 Task: Modify the mail settings in Outlook to open replies and forwards in a new window and encode attachments in UUENCODE format for plain-text messages.
Action: Mouse moved to (55, 33)
Screenshot: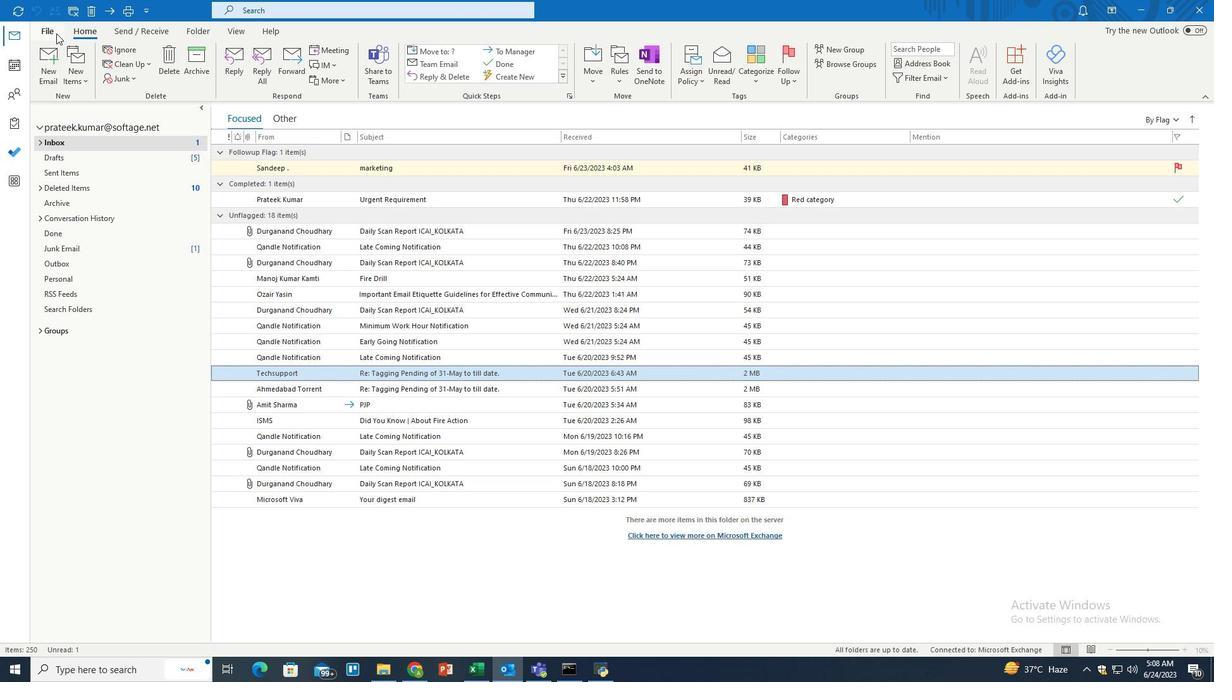 
Action: Mouse pressed left at (55, 33)
Screenshot: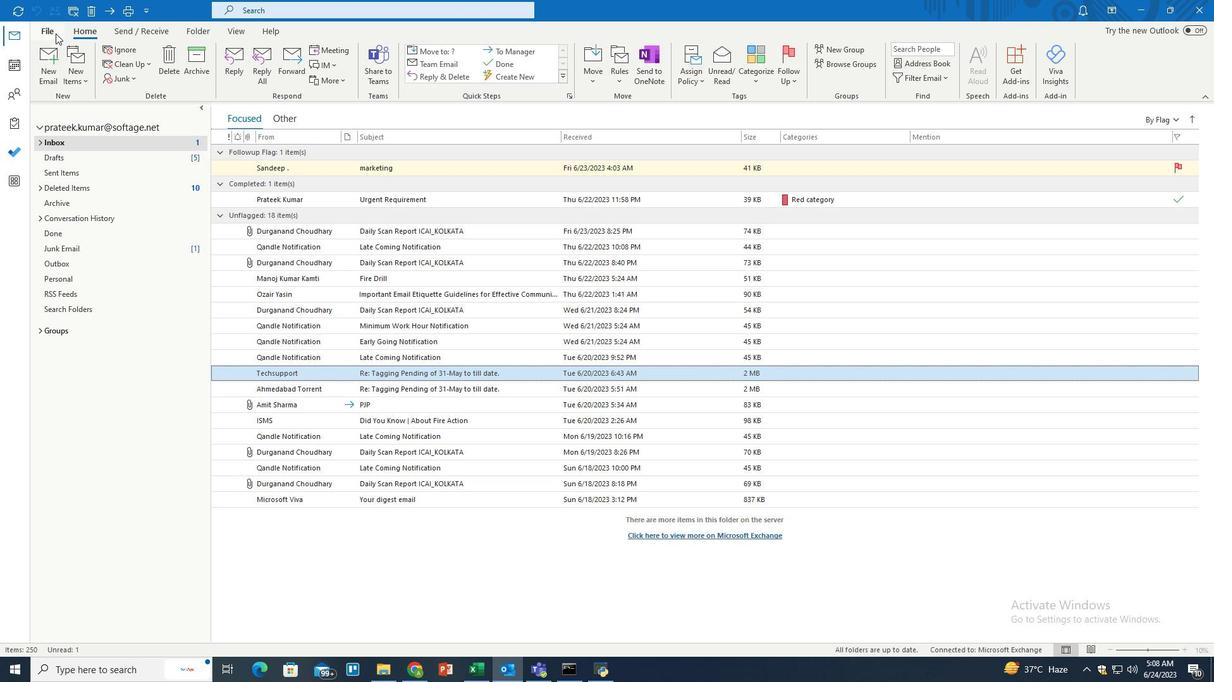 
Action: Mouse moved to (40, 601)
Screenshot: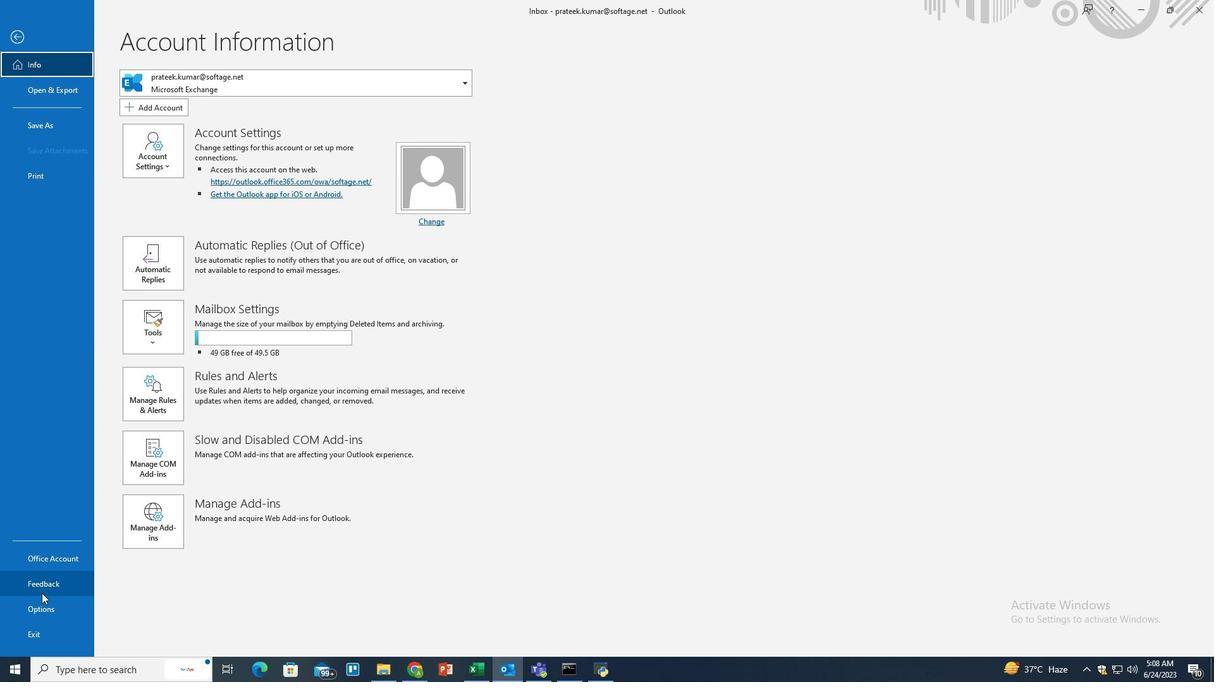 
Action: Mouse pressed left at (40, 601)
Screenshot: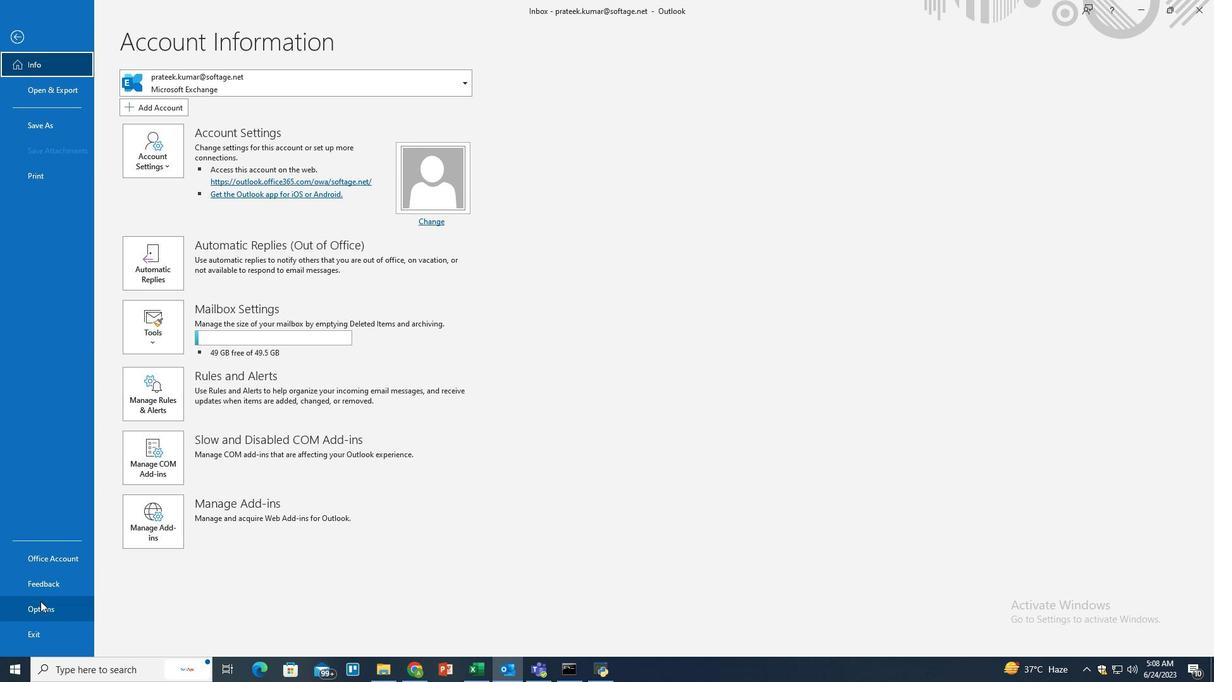 
Action: Mouse moved to (389, 163)
Screenshot: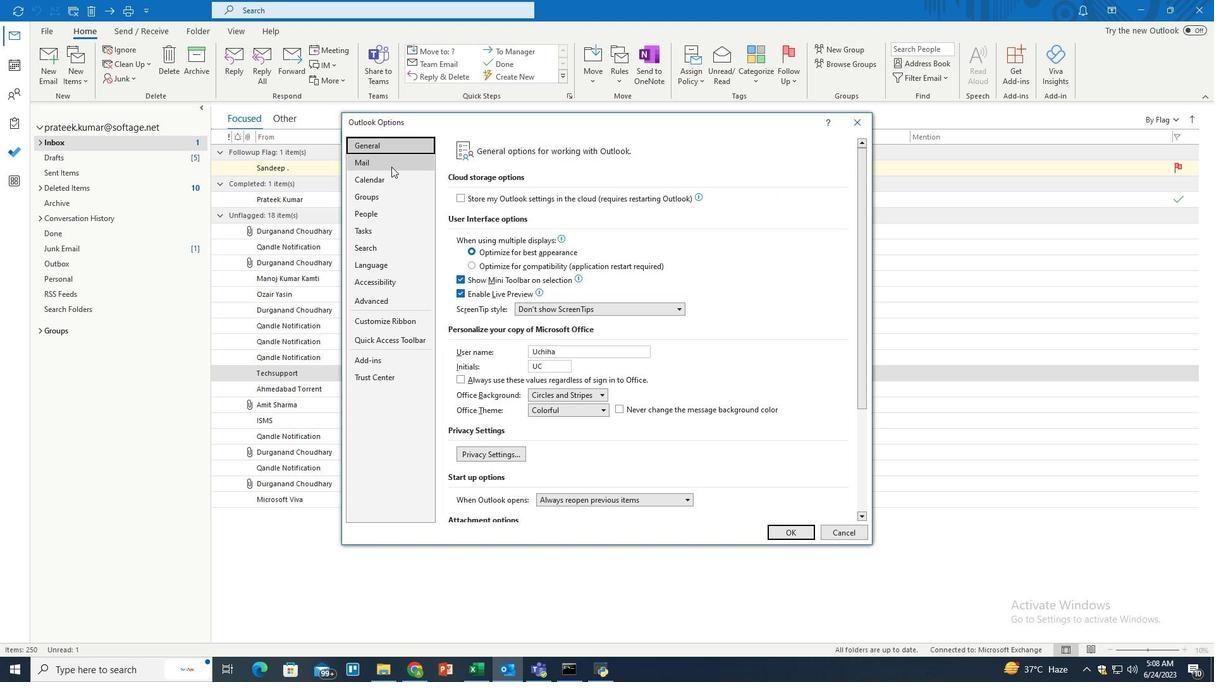 
Action: Mouse pressed left at (389, 163)
Screenshot: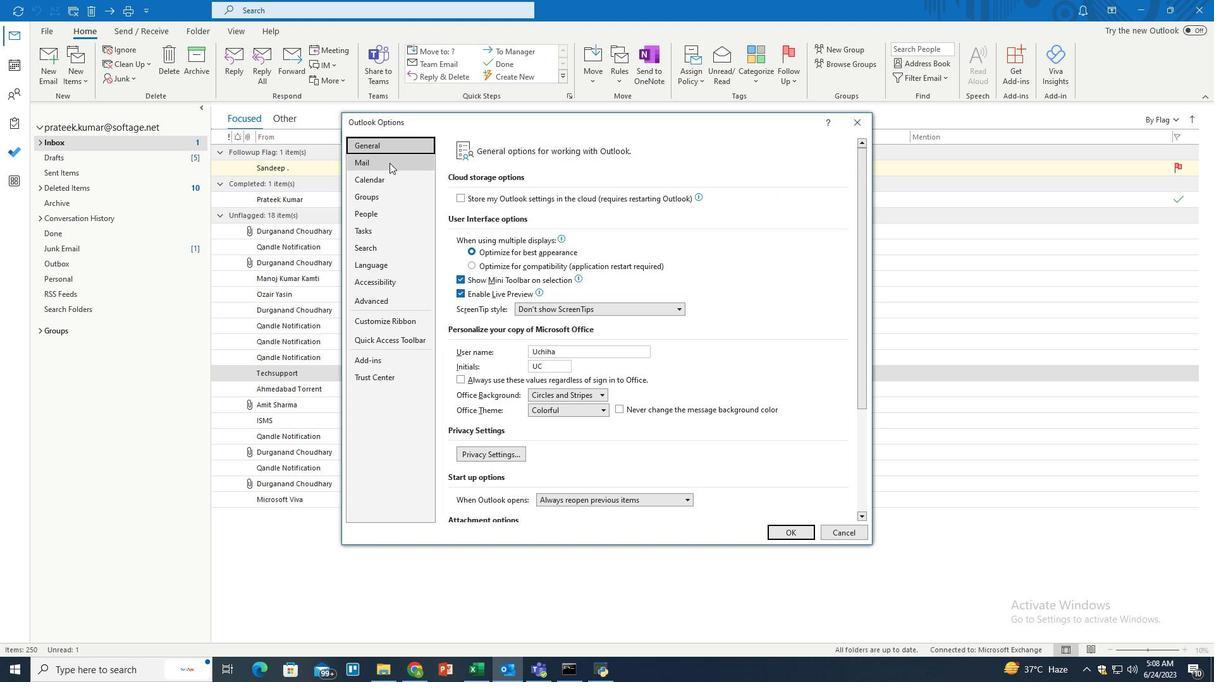 
Action: Mouse moved to (595, 334)
Screenshot: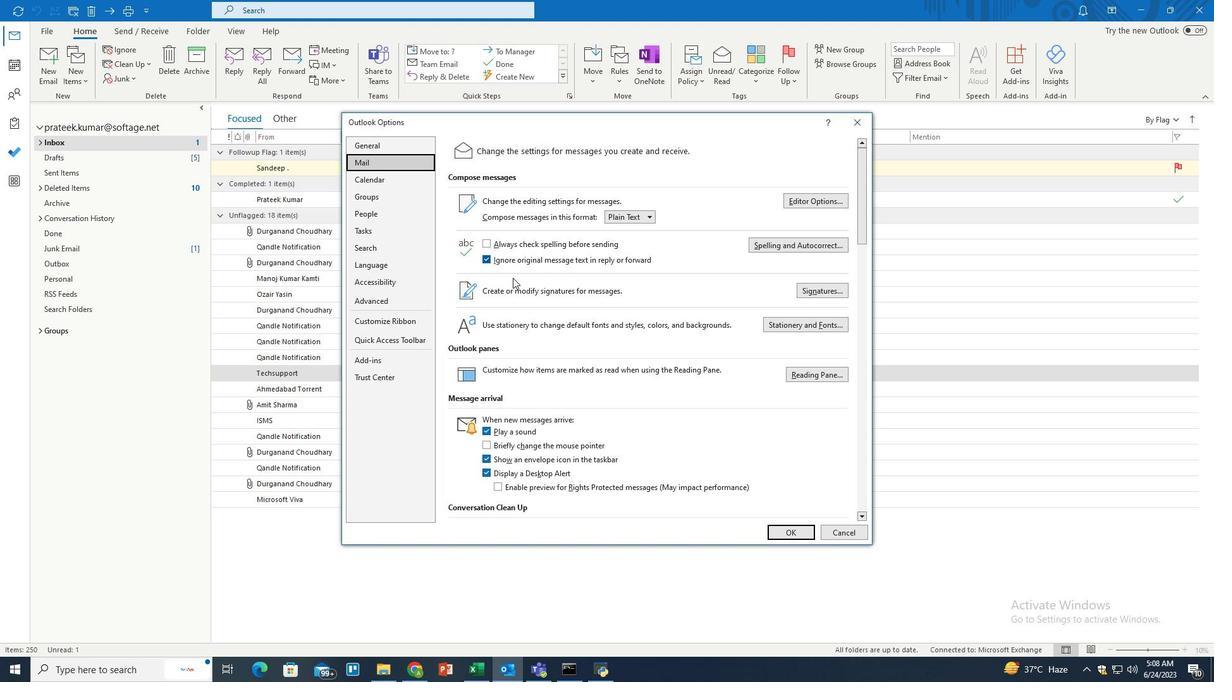 
Action: Mouse scrolled (595, 333) with delta (0, 0)
Screenshot: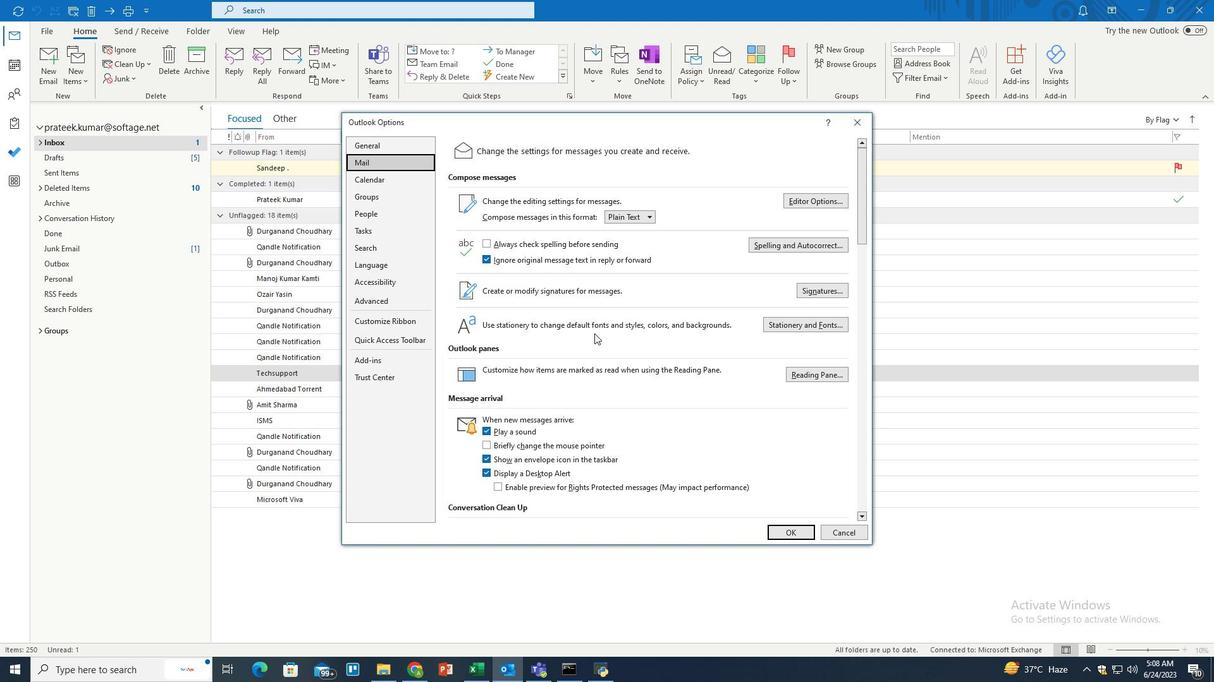
Action: Mouse scrolled (595, 333) with delta (0, 0)
Screenshot: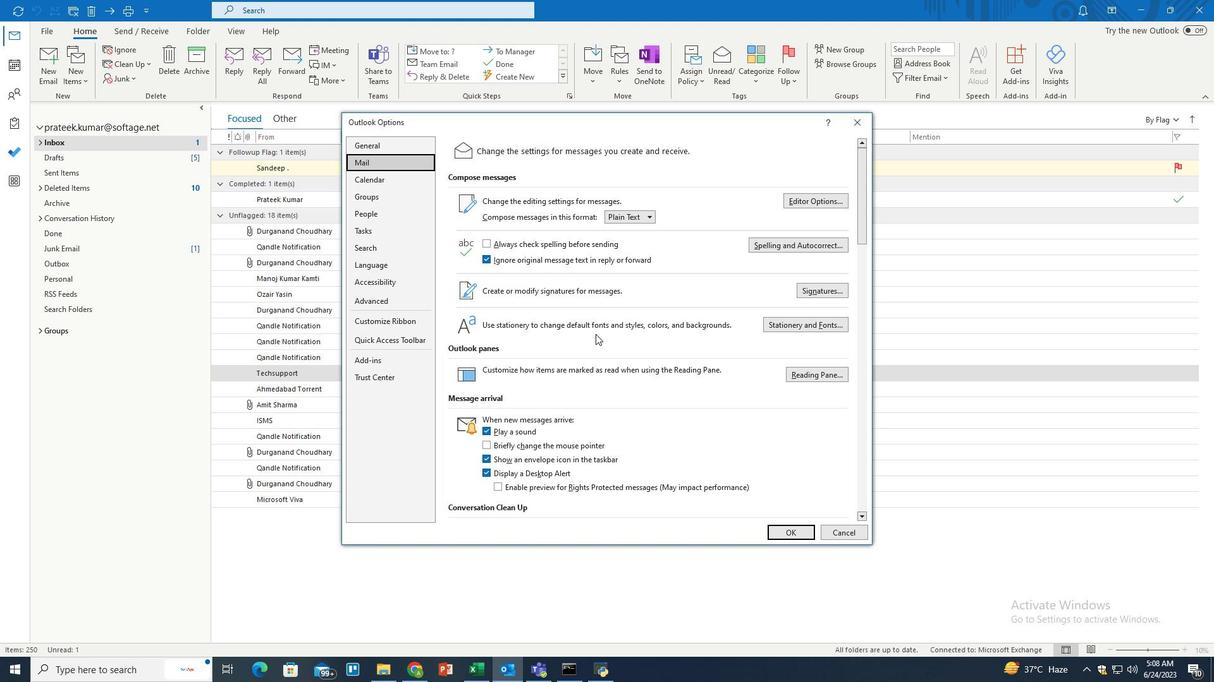 
Action: Mouse scrolled (595, 333) with delta (0, 0)
Screenshot: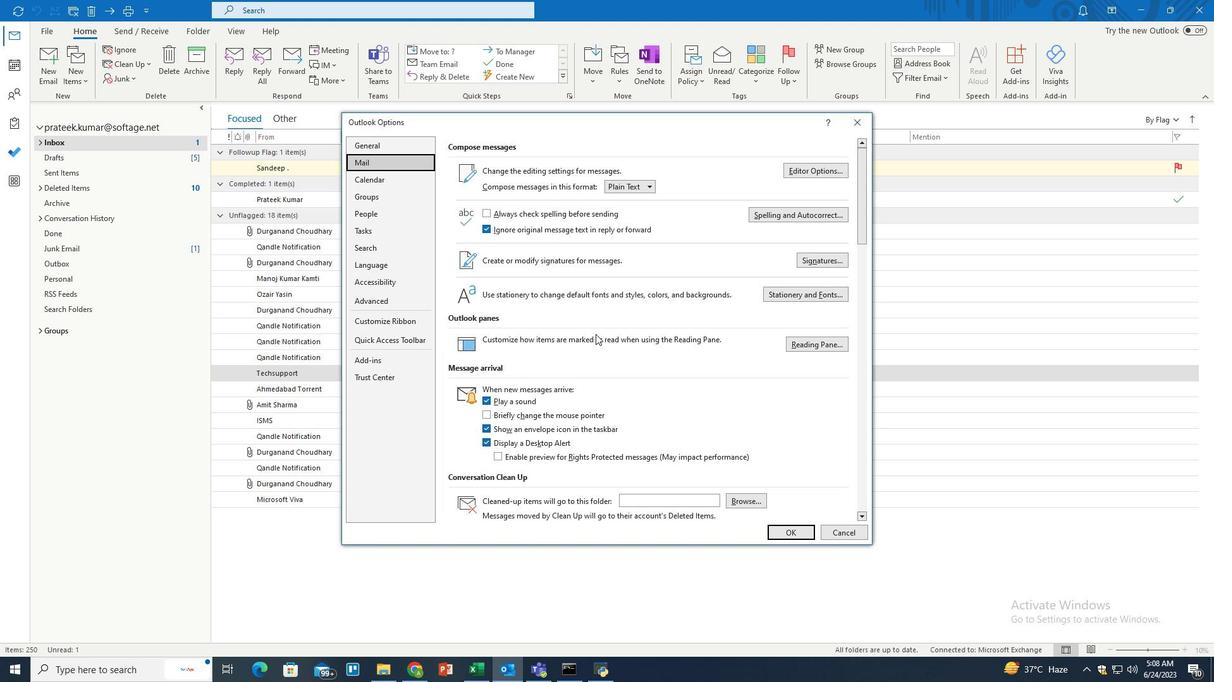 
Action: Mouse scrolled (595, 333) with delta (0, 0)
Screenshot: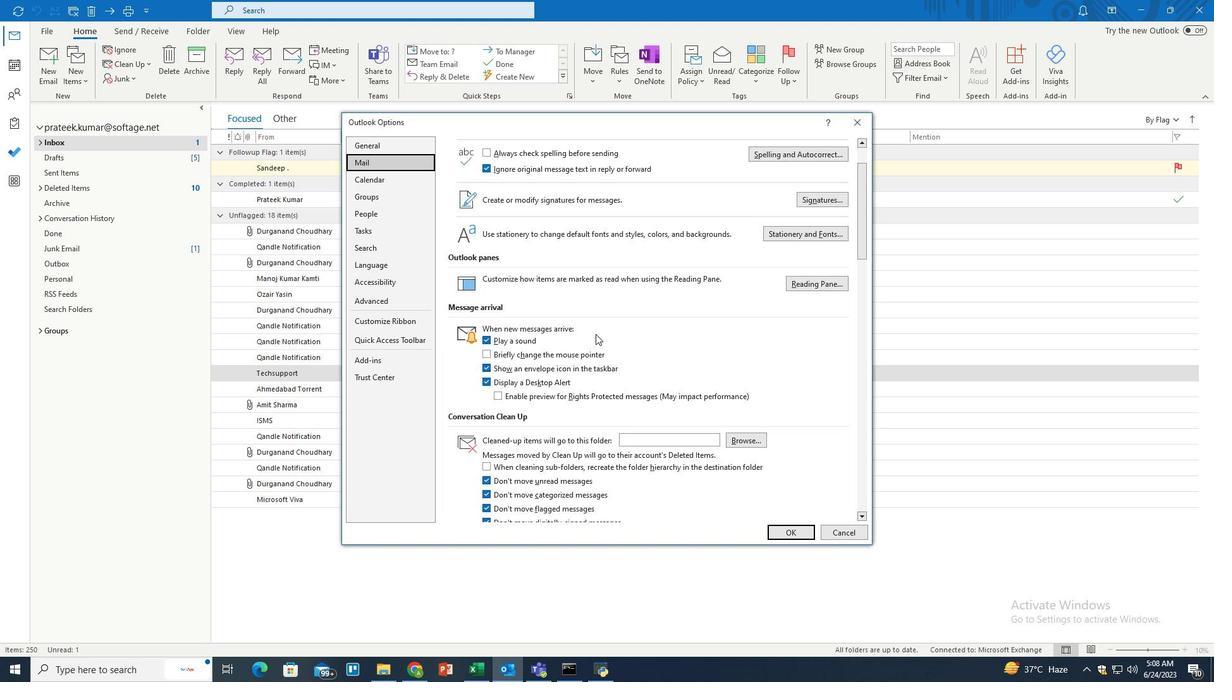 
Action: Mouse scrolled (595, 333) with delta (0, 0)
Screenshot: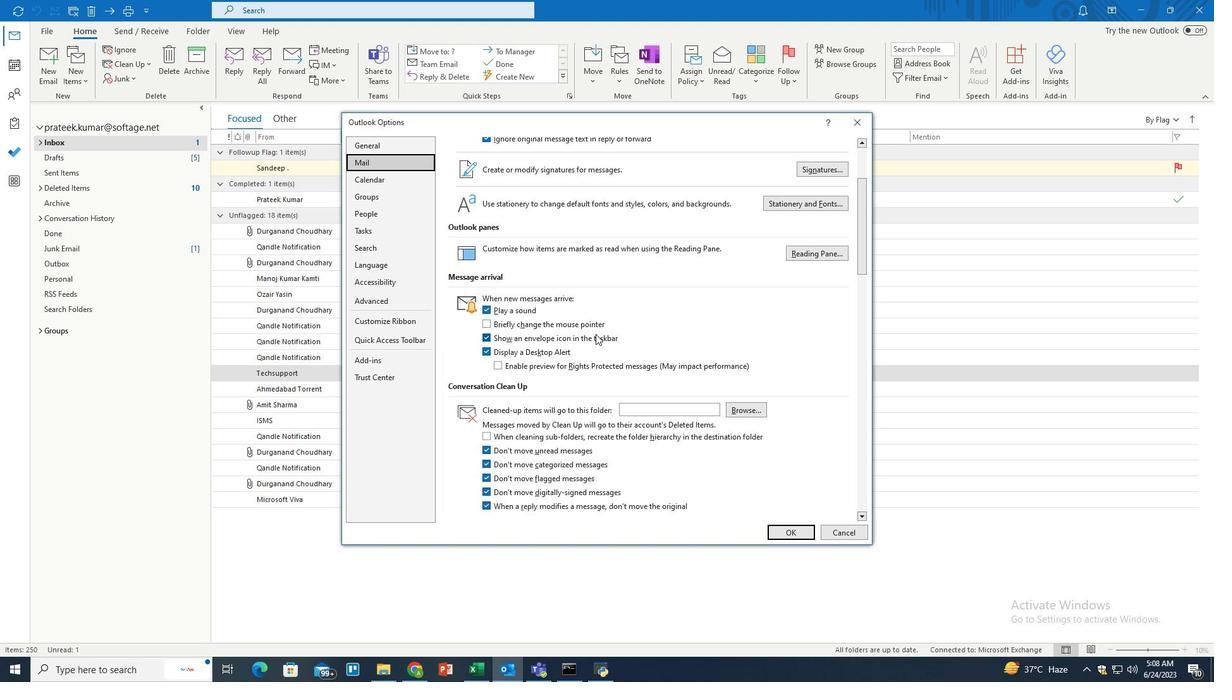
Action: Mouse scrolled (595, 333) with delta (0, 0)
Screenshot: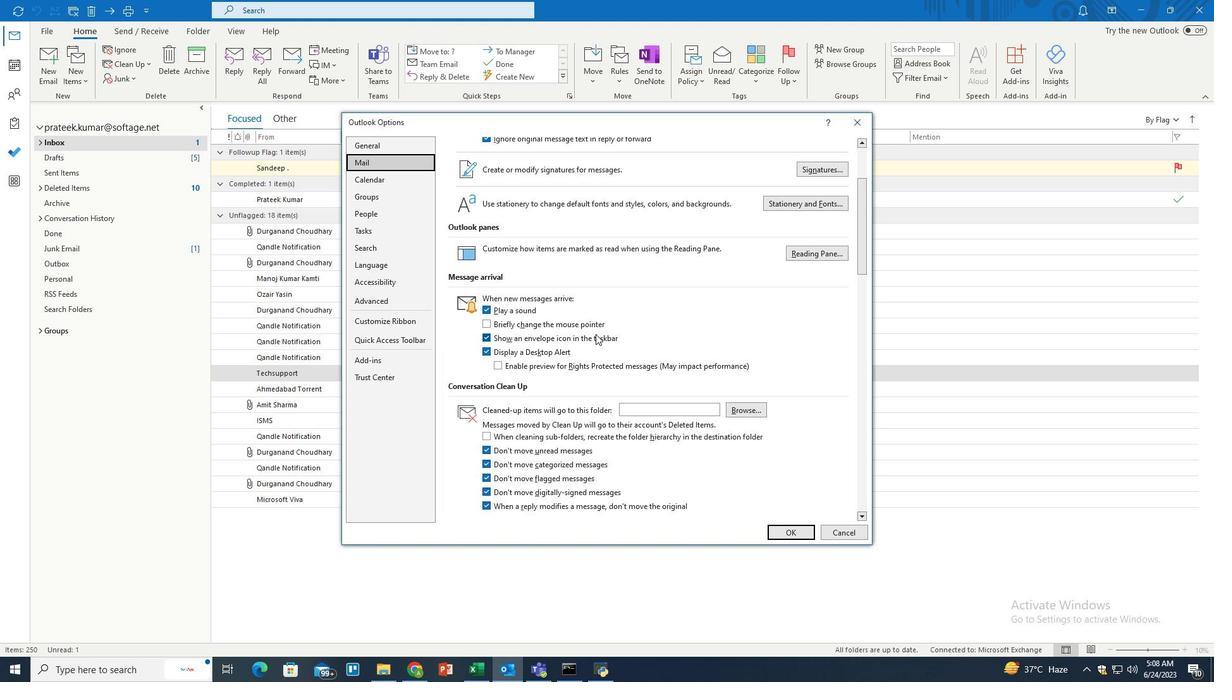 
Action: Mouse scrolled (595, 333) with delta (0, 0)
Screenshot: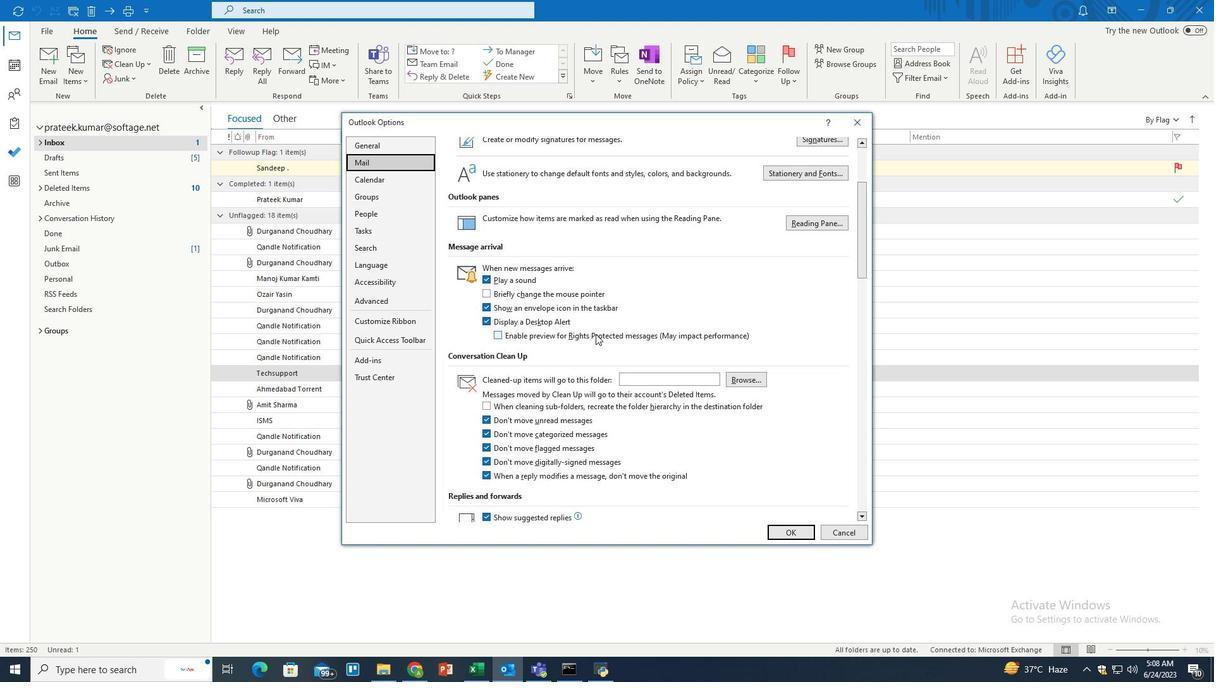 
Action: Mouse scrolled (595, 333) with delta (0, 0)
Screenshot: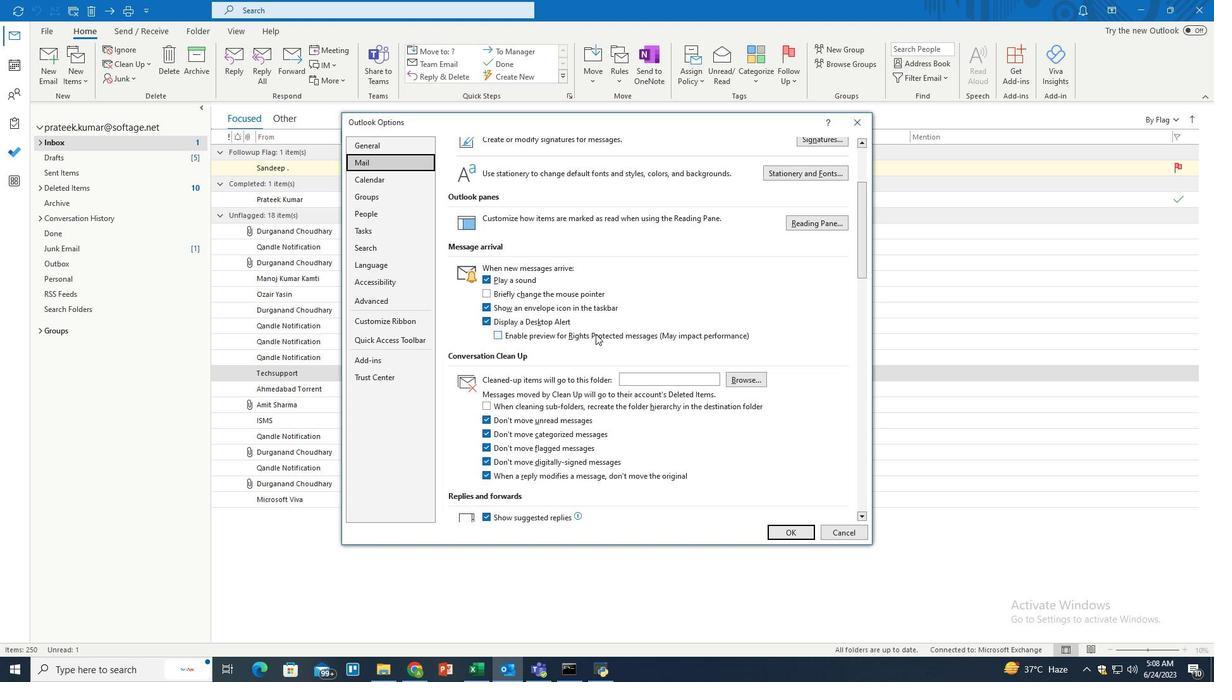 
Action: Mouse scrolled (595, 333) with delta (0, 0)
Screenshot: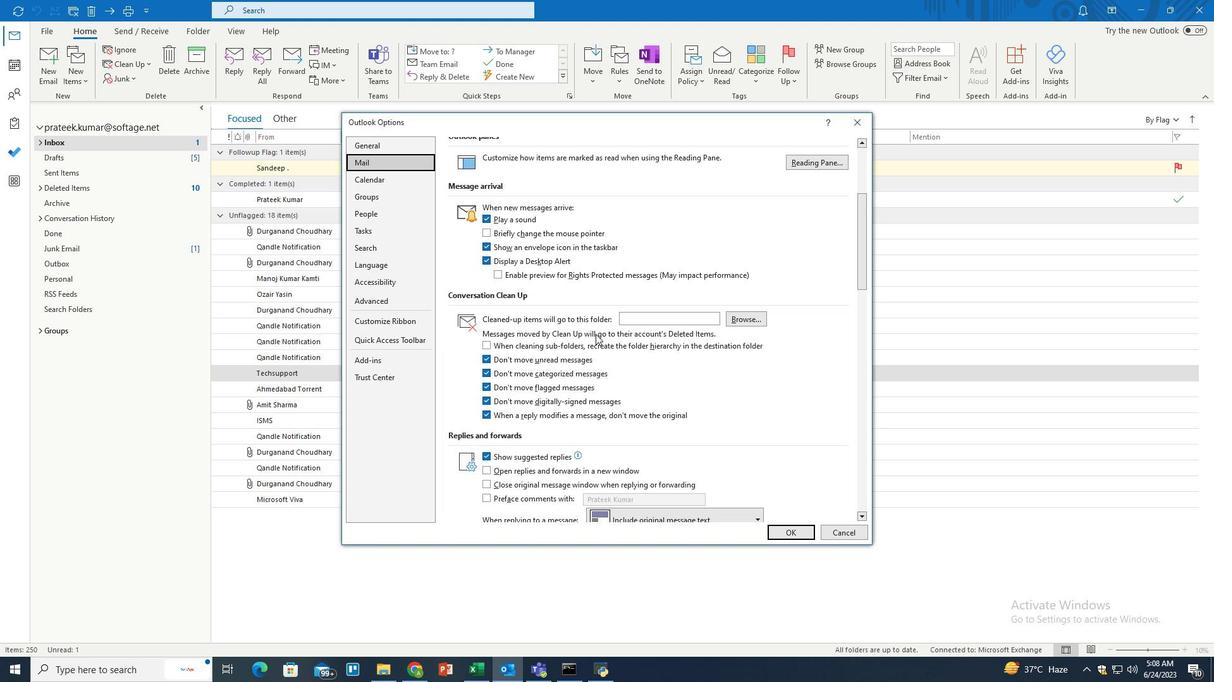 
Action: Mouse moved to (591, 342)
Screenshot: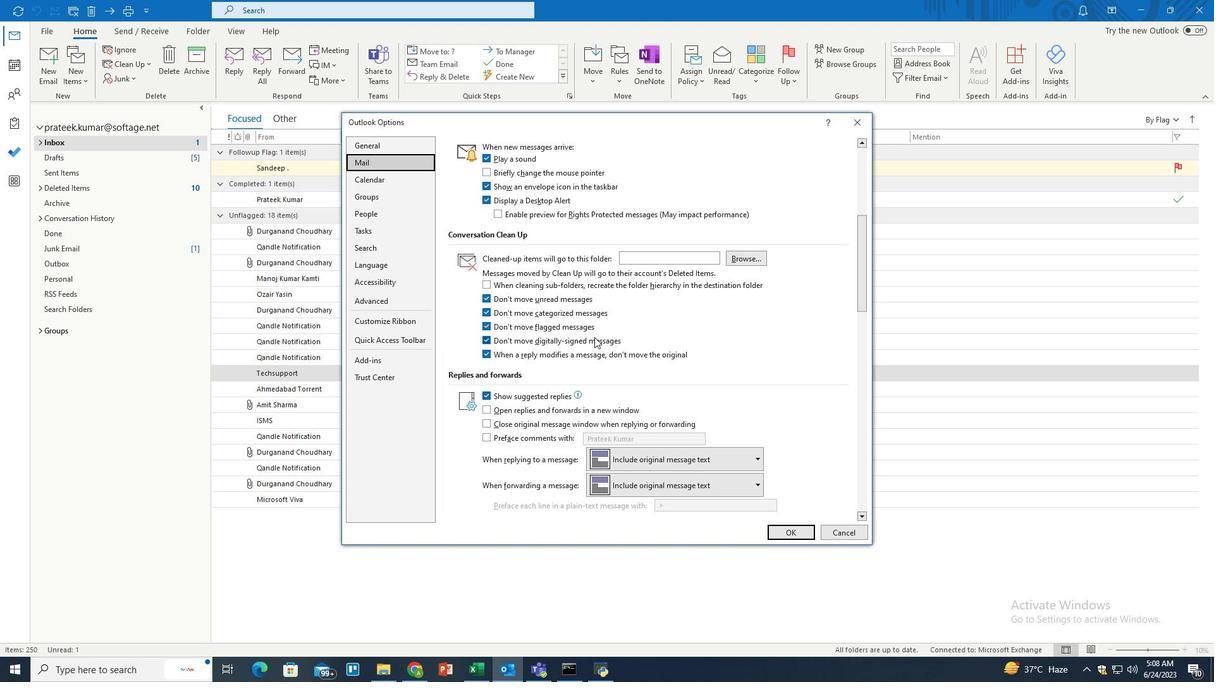 
Action: Mouse scrolled (591, 341) with delta (0, 0)
Screenshot: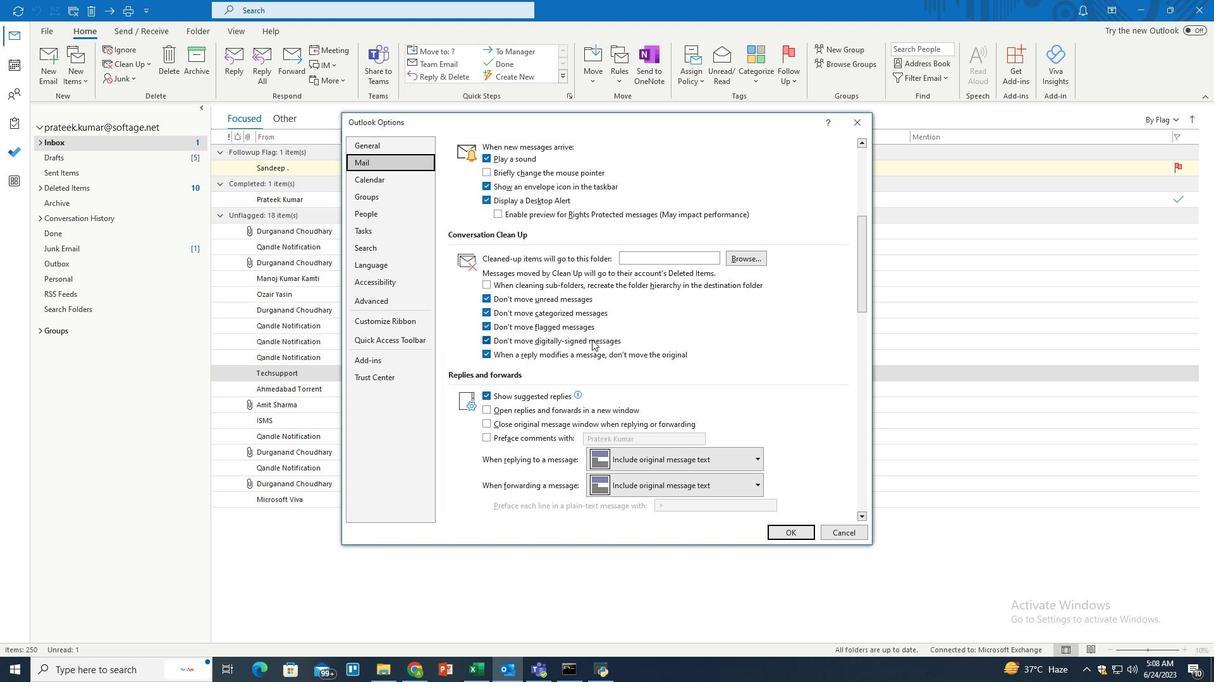 
Action: Mouse scrolled (591, 341) with delta (0, 0)
Screenshot: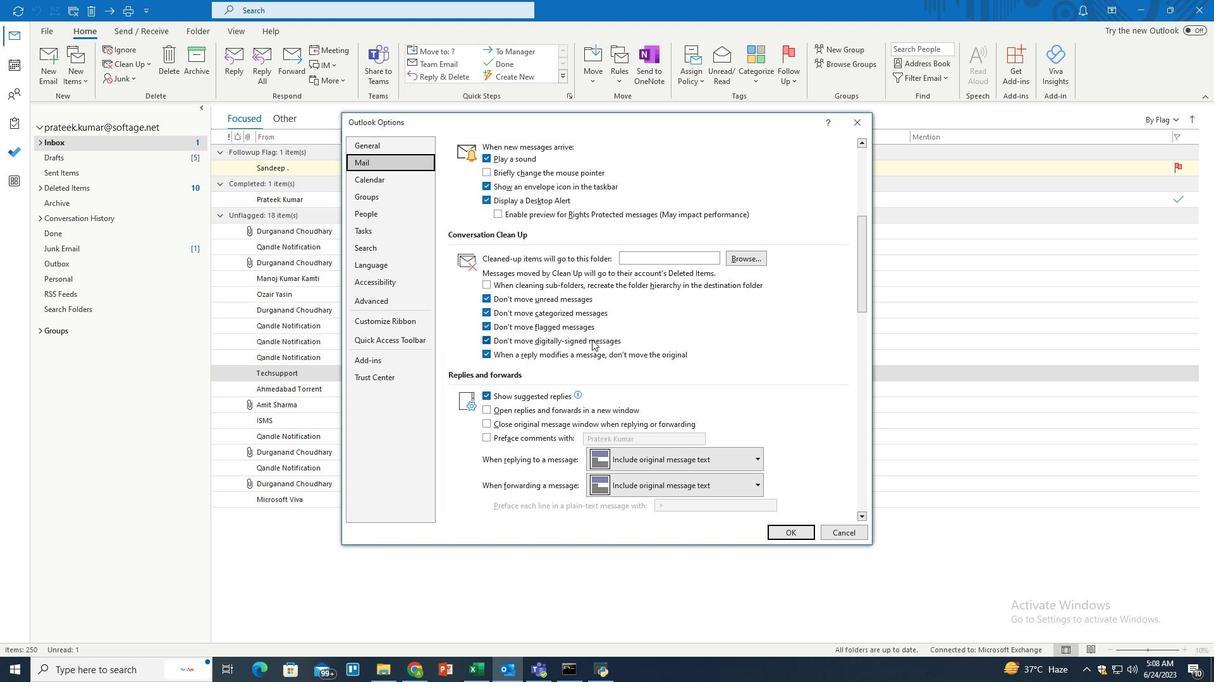 
Action: Mouse scrolled (591, 341) with delta (0, 0)
Screenshot: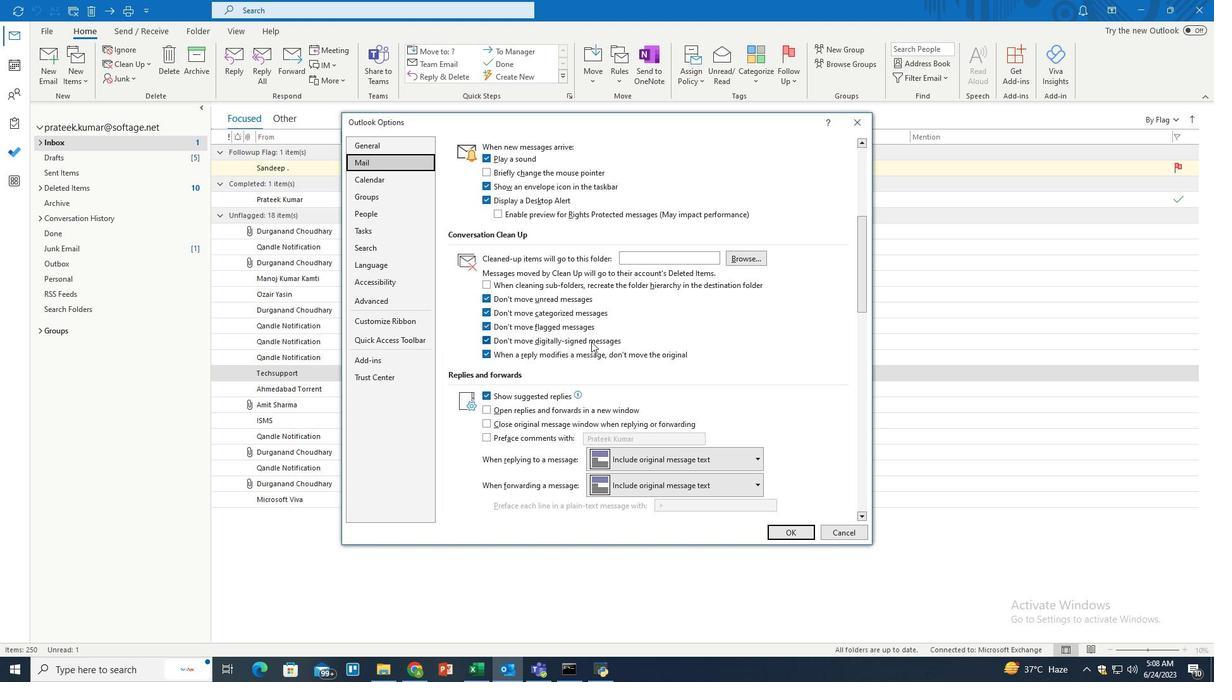 
Action: Mouse scrolled (591, 341) with delta (0, 0)
Screenshot: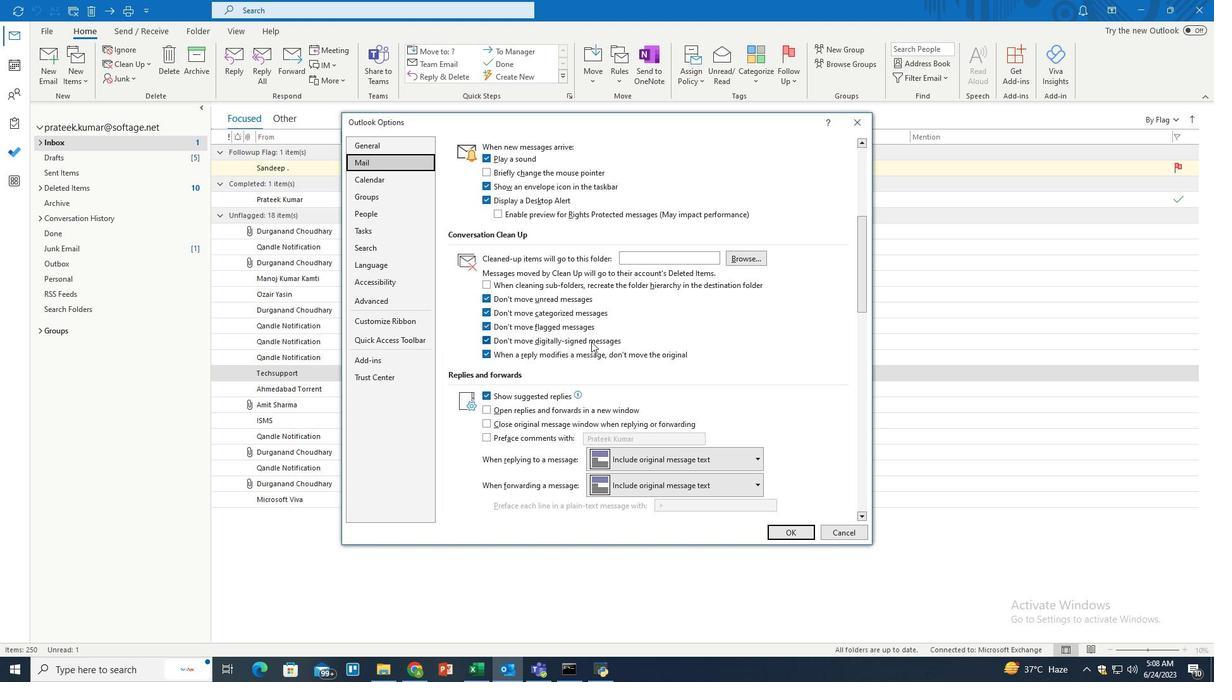 
Action: Mouse scrolled (591, 341) with delta (0, 0)
Screenshot: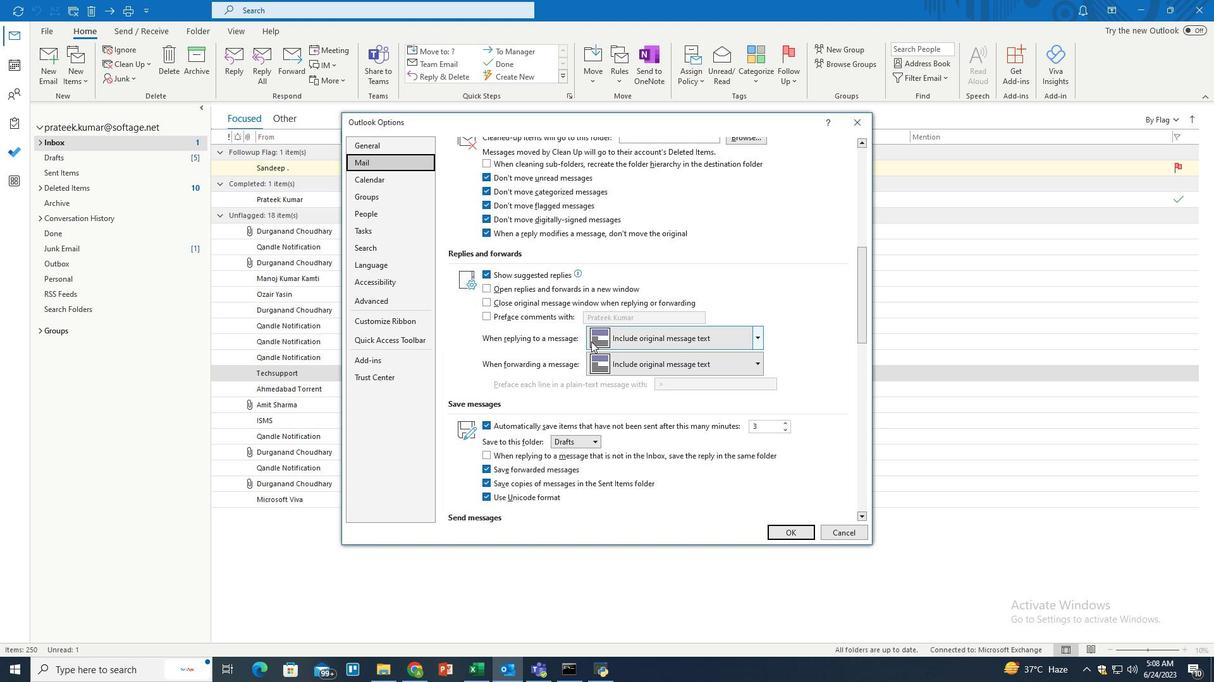
Action: Mouse scrolled (591, 341) with delta (0, 0)
Screenshot: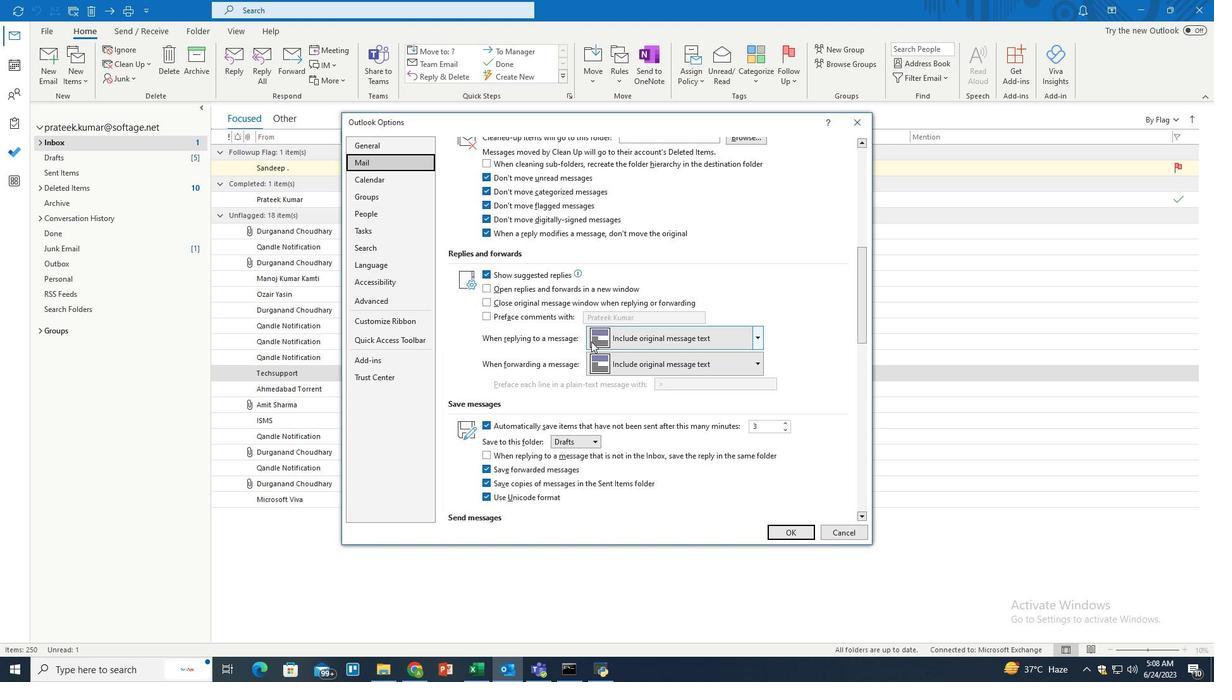 
Action: Mouse scrolled (591, 341) with delta (0, 0)
Screenshot: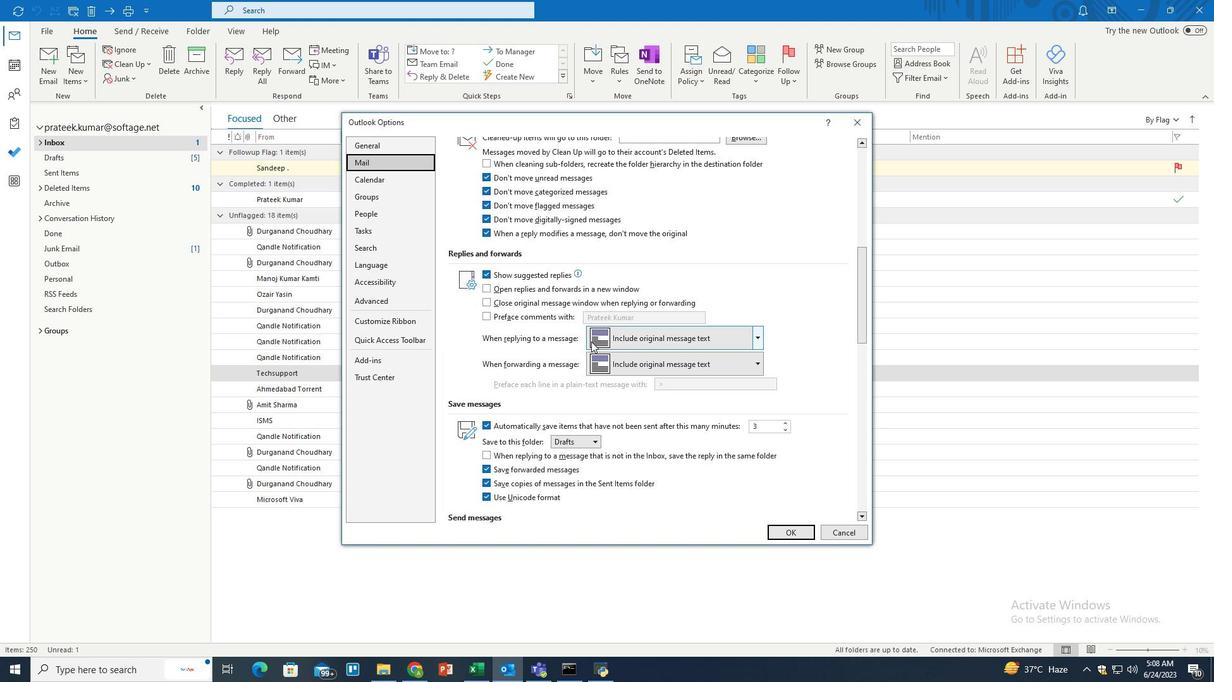 
Action: Mouse scrolled (591, 341) with delta (0, 0)
Screenshot: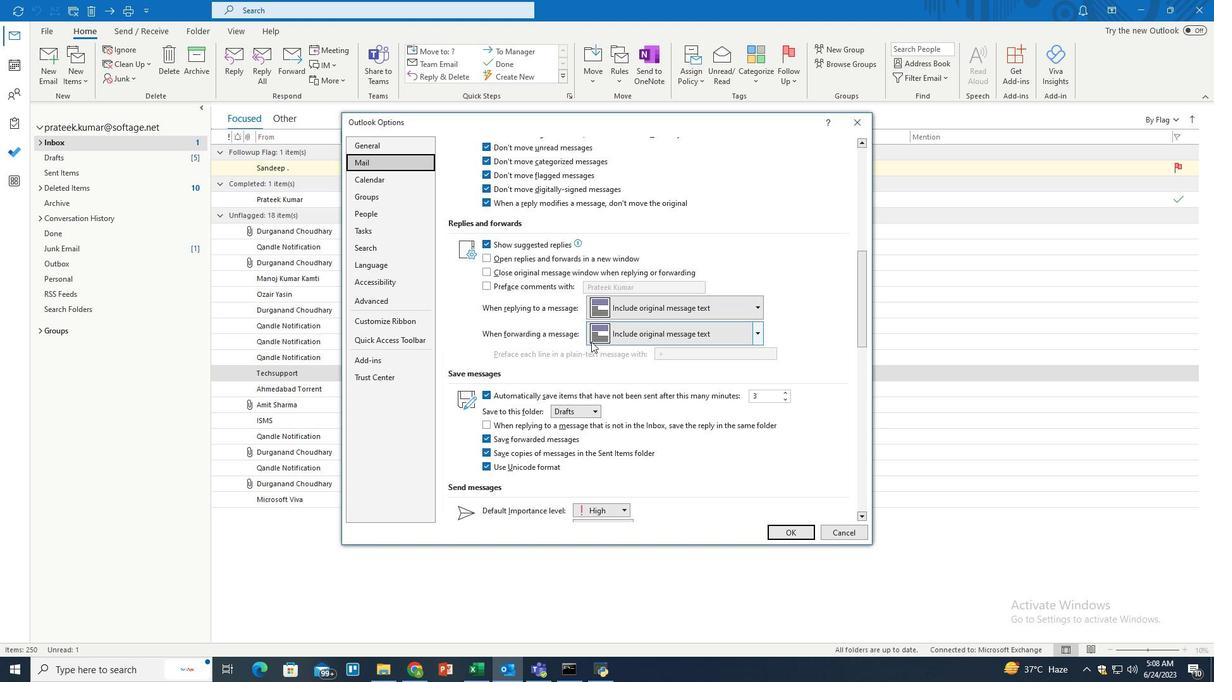 
Action: Mouse scrolled (591, 341) with delta (0, 0)
Screenshot: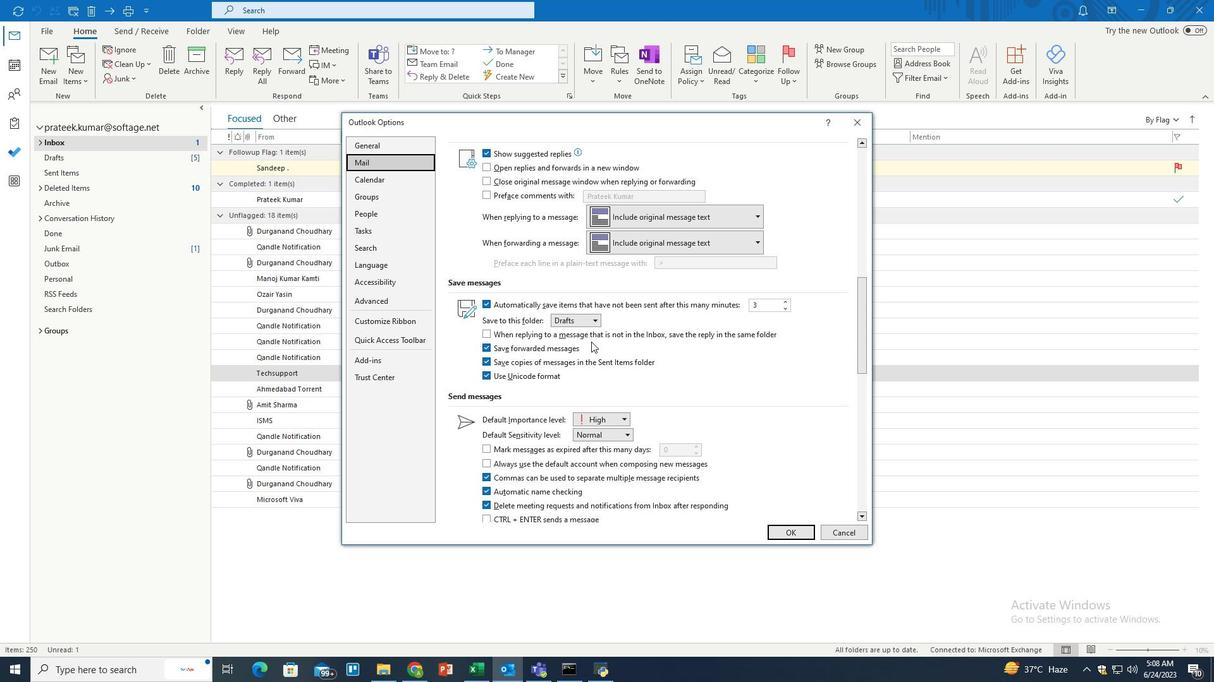 
Action: Mouse scrolled (591, 341) with delta (0, 0)
Screenshot: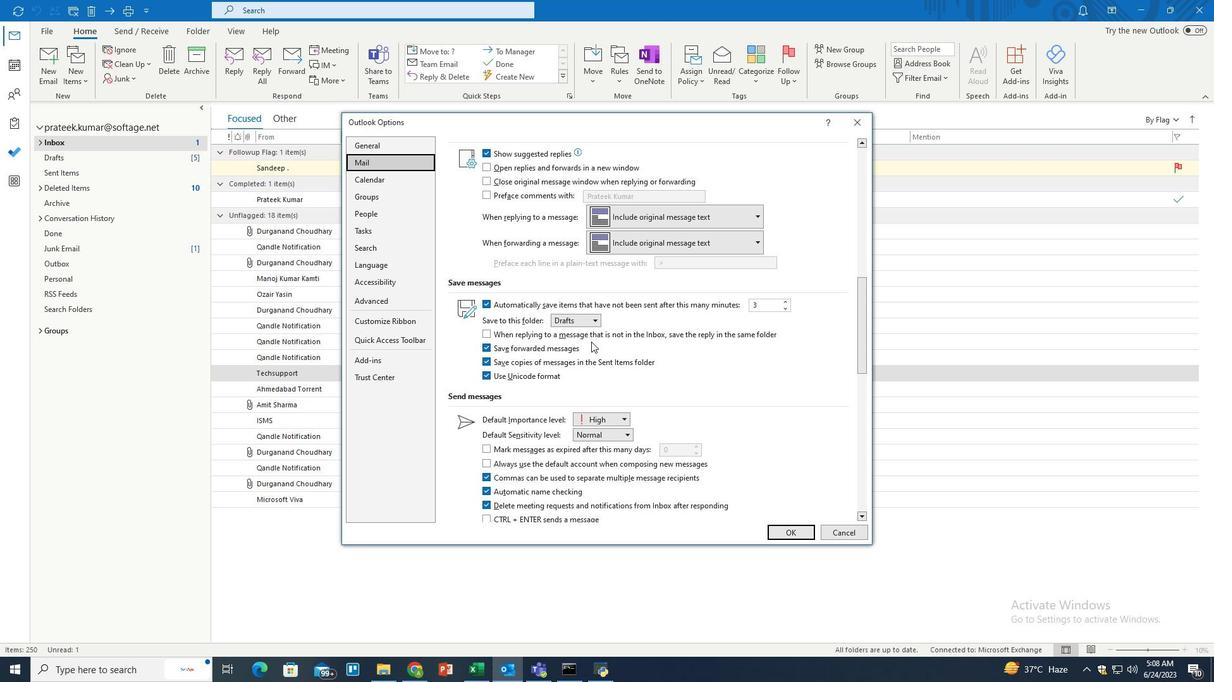 
Action: Mouse scrolled (591, 341) with delta (0, 0)
Screenshot: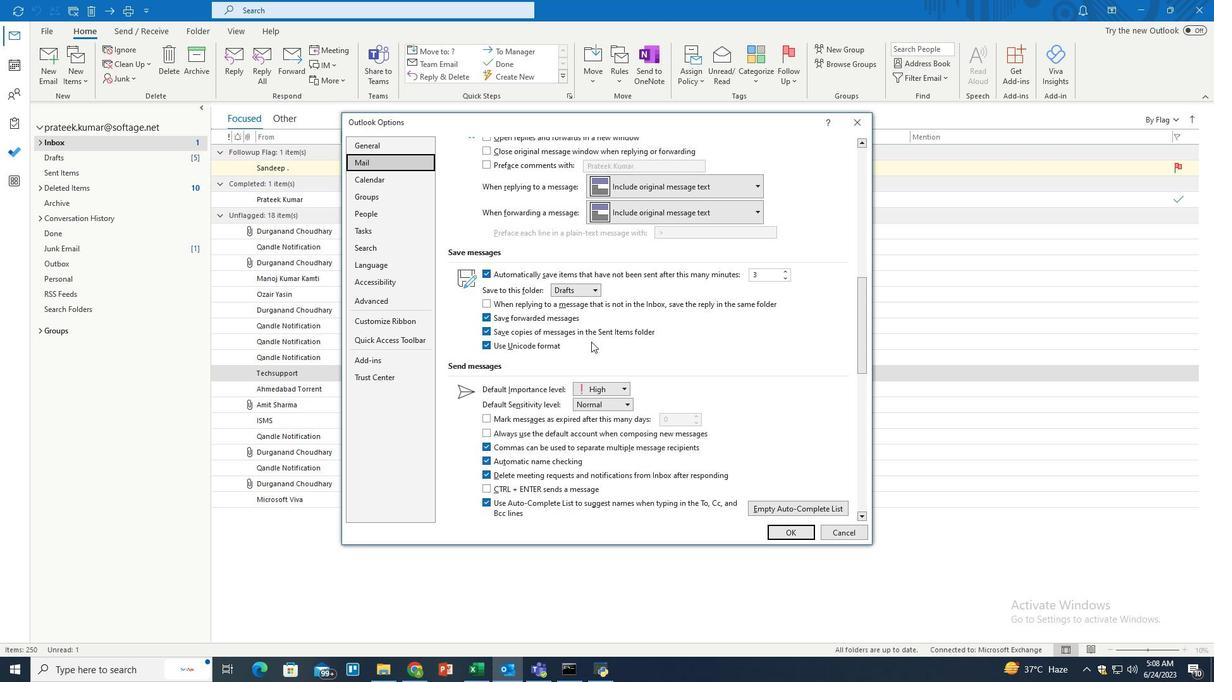 
Action: Mouse scrolled (591, 341) with delta (0, 0)
Screenshot: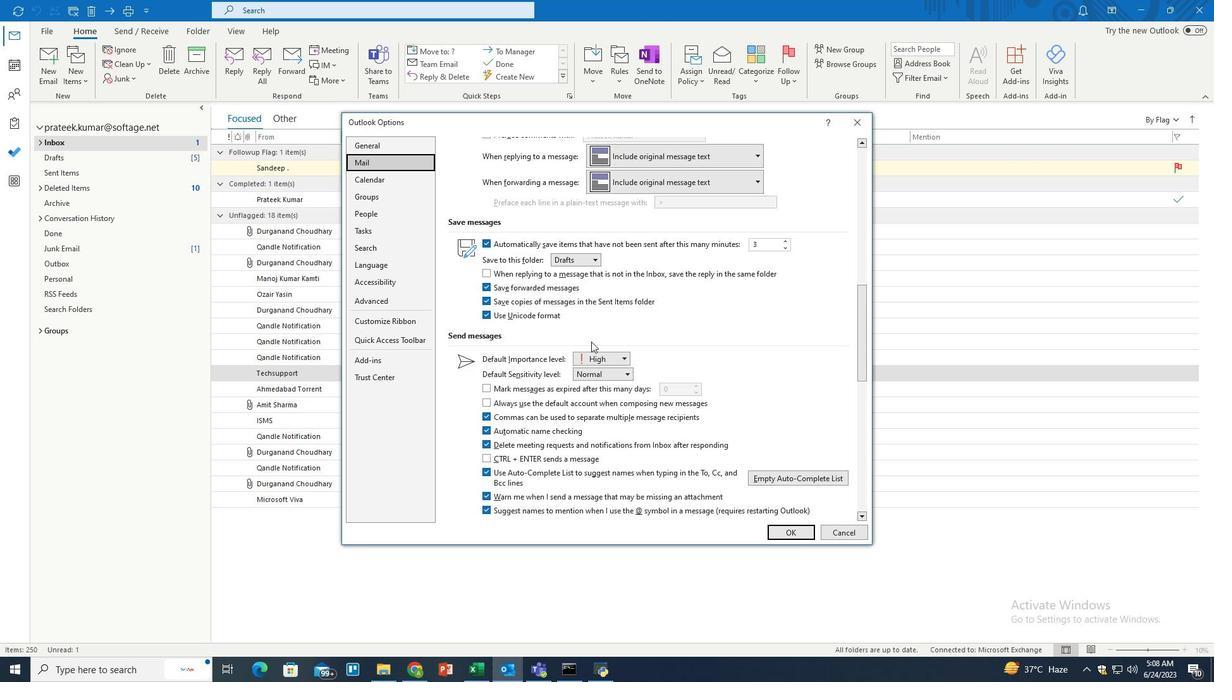 
Action: Mouse scrolled (591, 341) with delta (0, 0)
Screenshot: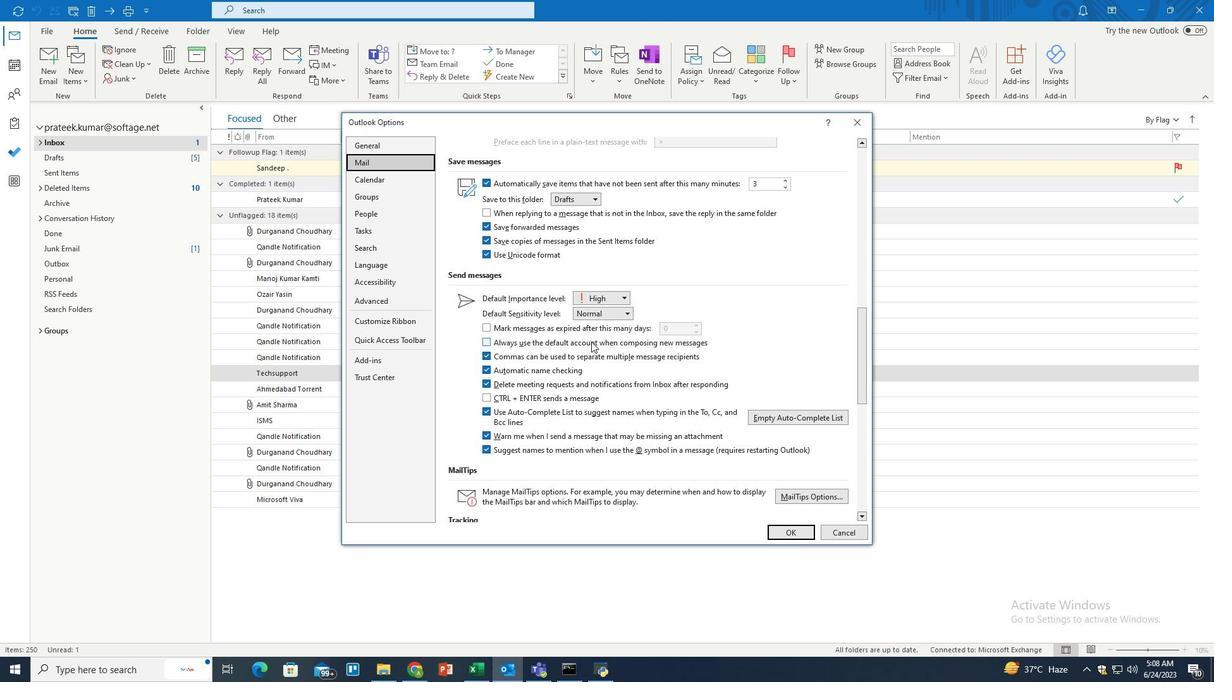 
Action: Mouse scrolled (591, 341) with delta (0, 0)
Screenshot: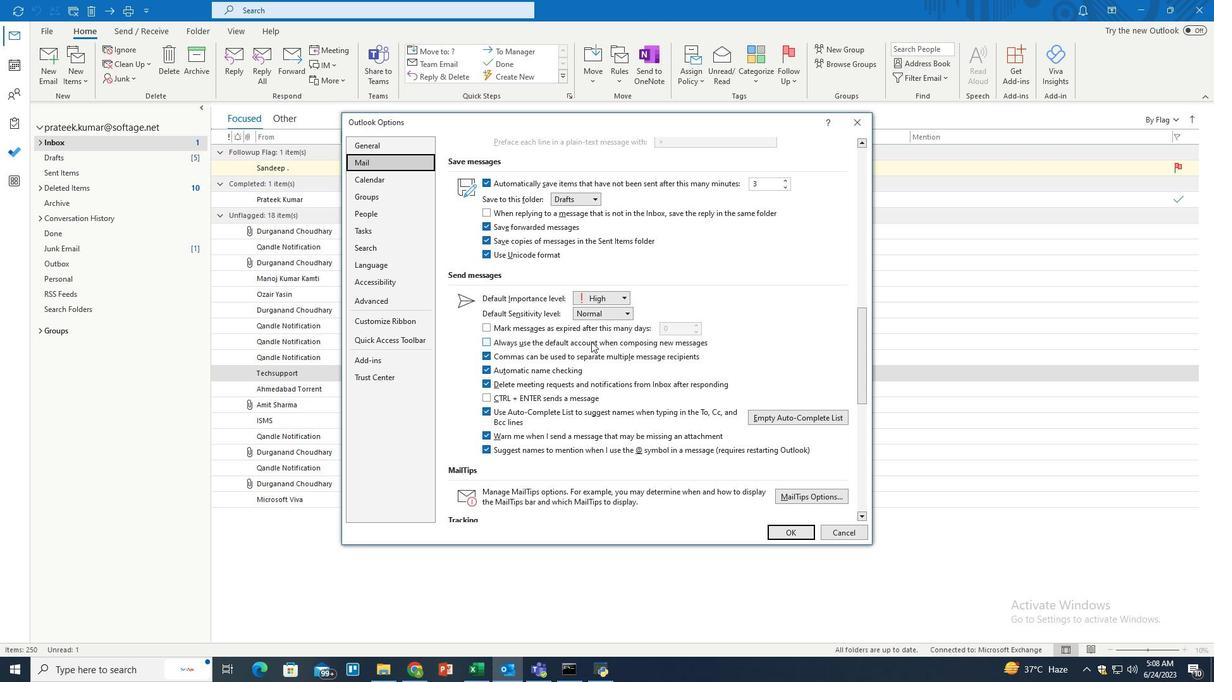 
Action: Mouse scrolled (591, 341) with delta (0, 0)
Screenshot: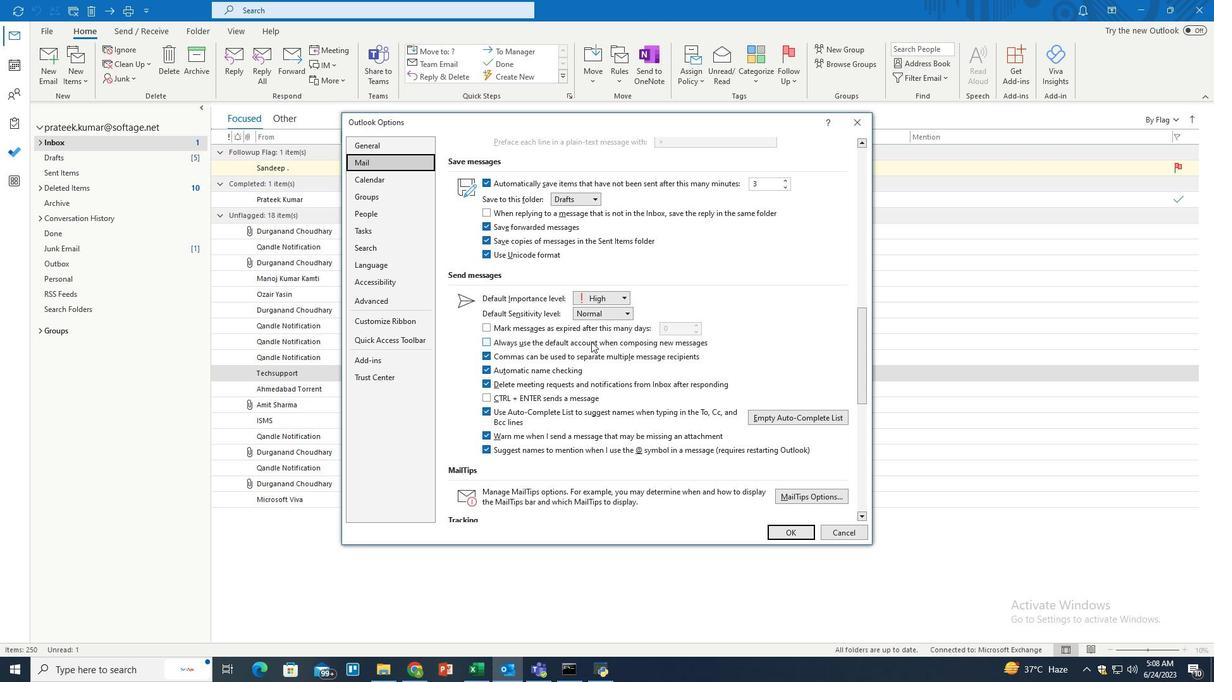 
Action: Mouse scrolled (591, 341) with delta (0, 0)
Screenshot: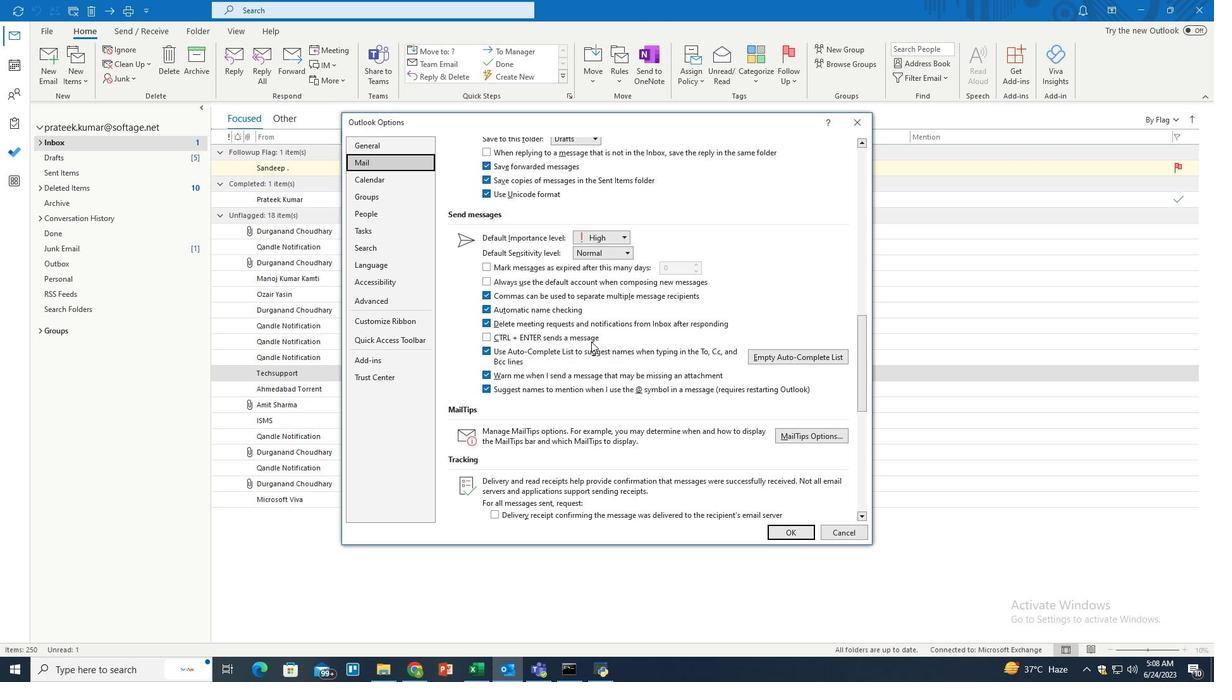 
Action: Mouse scrolled (591, 341) with delta (0, 0)
Screenshot: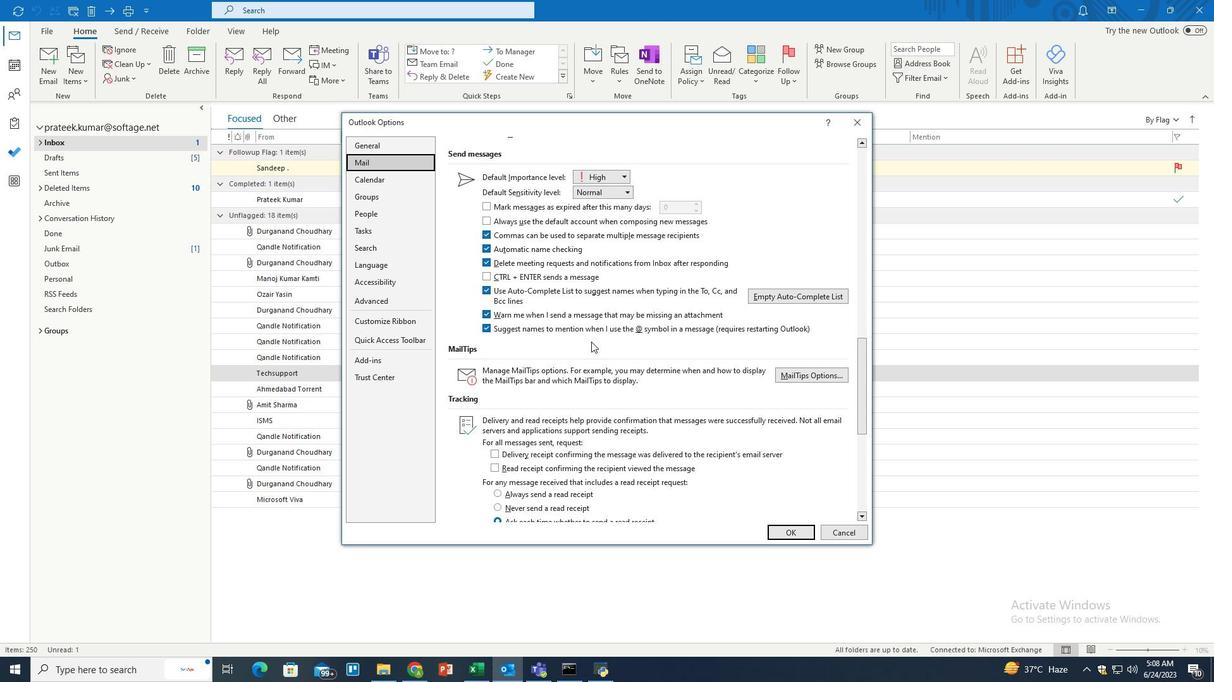 
Action: Mouse scrolled (591, 341) with delta (0, 0)
Screenshot: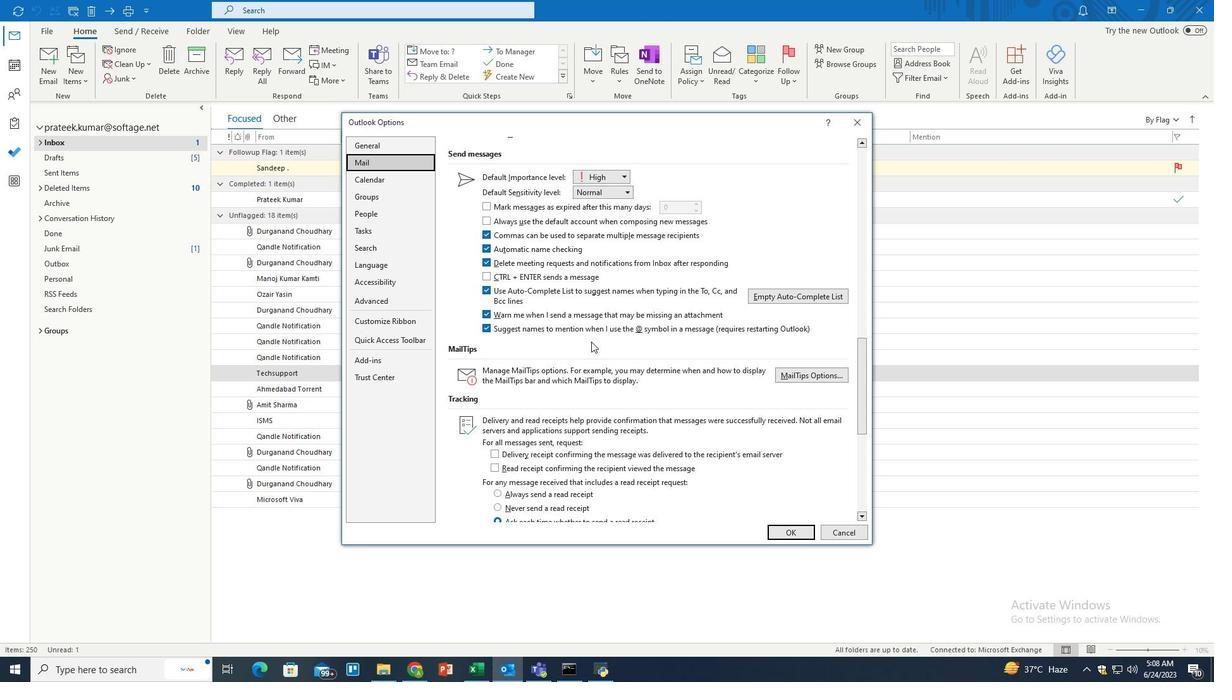 
Action: Mouse scrolled (591, 341) with delta (0, 0)
Screenshot: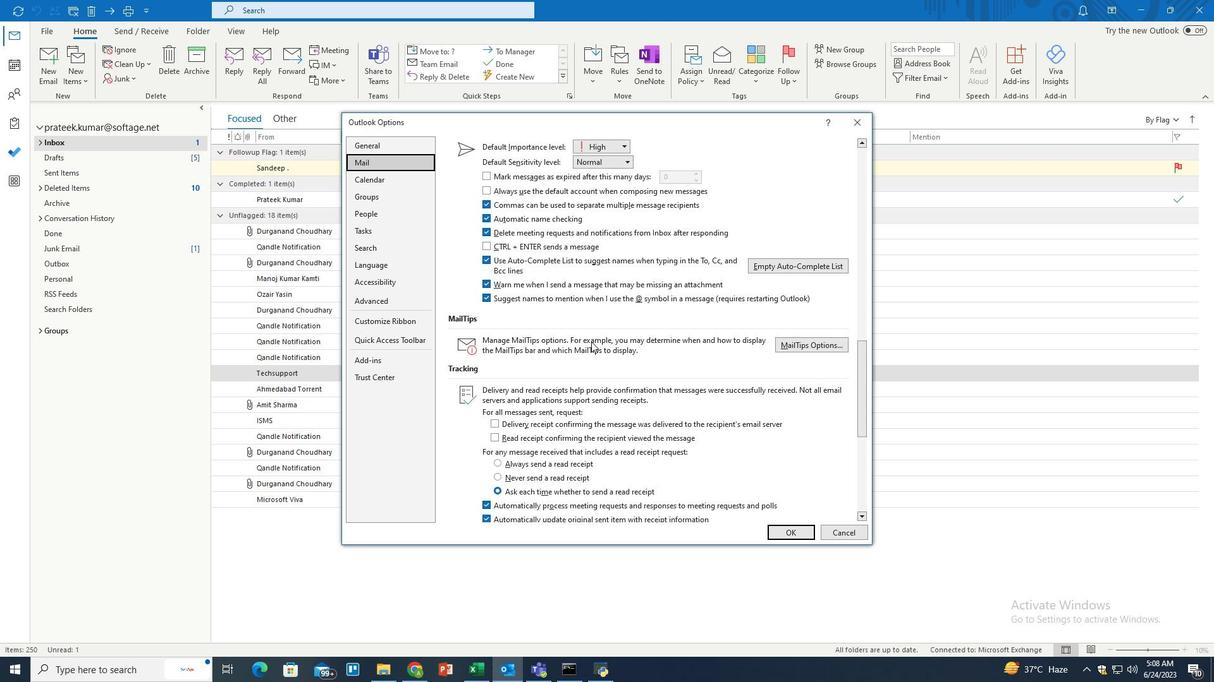 
Action: Mouse scrolled (591, 341) with delta (0, 0)
Screenshot: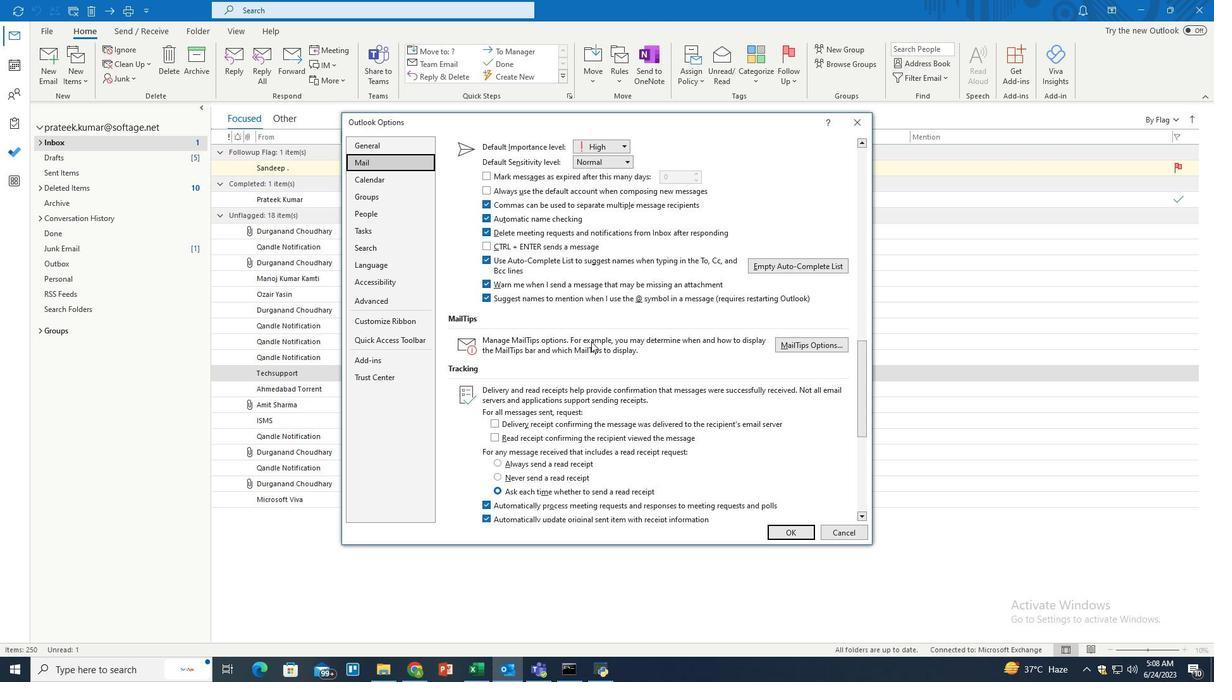 
Action: Mouse scrolled (591, 341) with delta (0, 0)
Screenshot: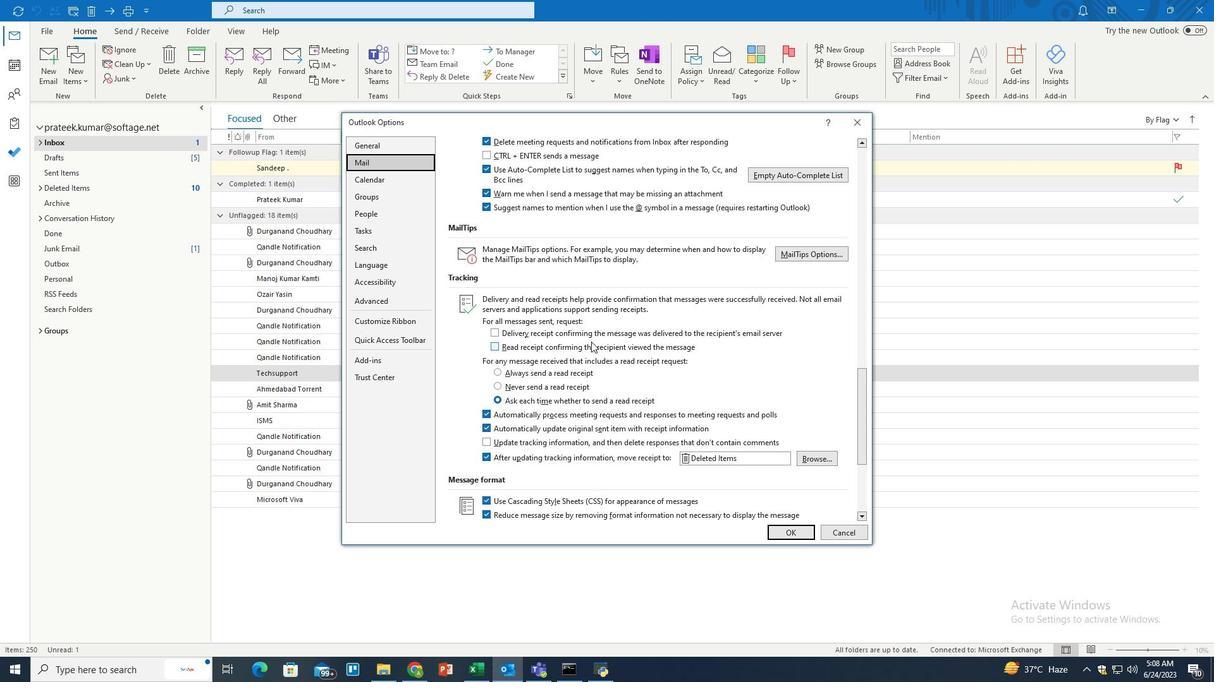 
Action: Mouse scrolled (591, 341) with delta (0, 0)
Screenshot: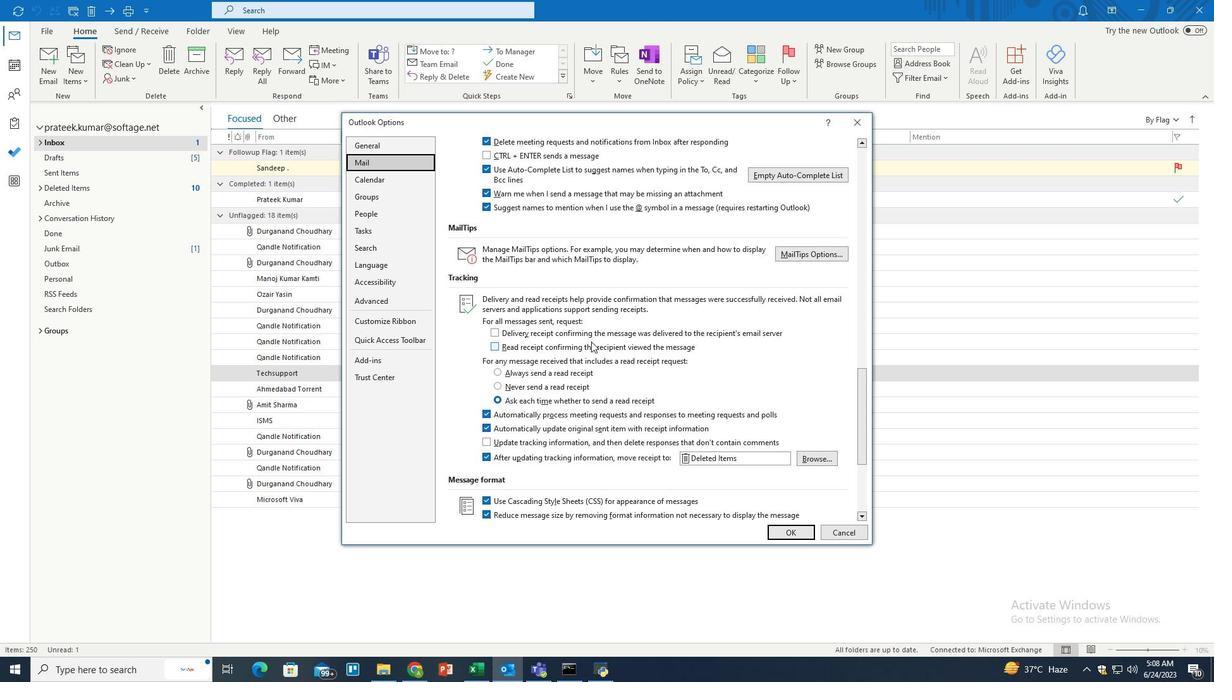 
Action: Mouse scrolled (591, 341) with delta (0, 0)
Screenshot: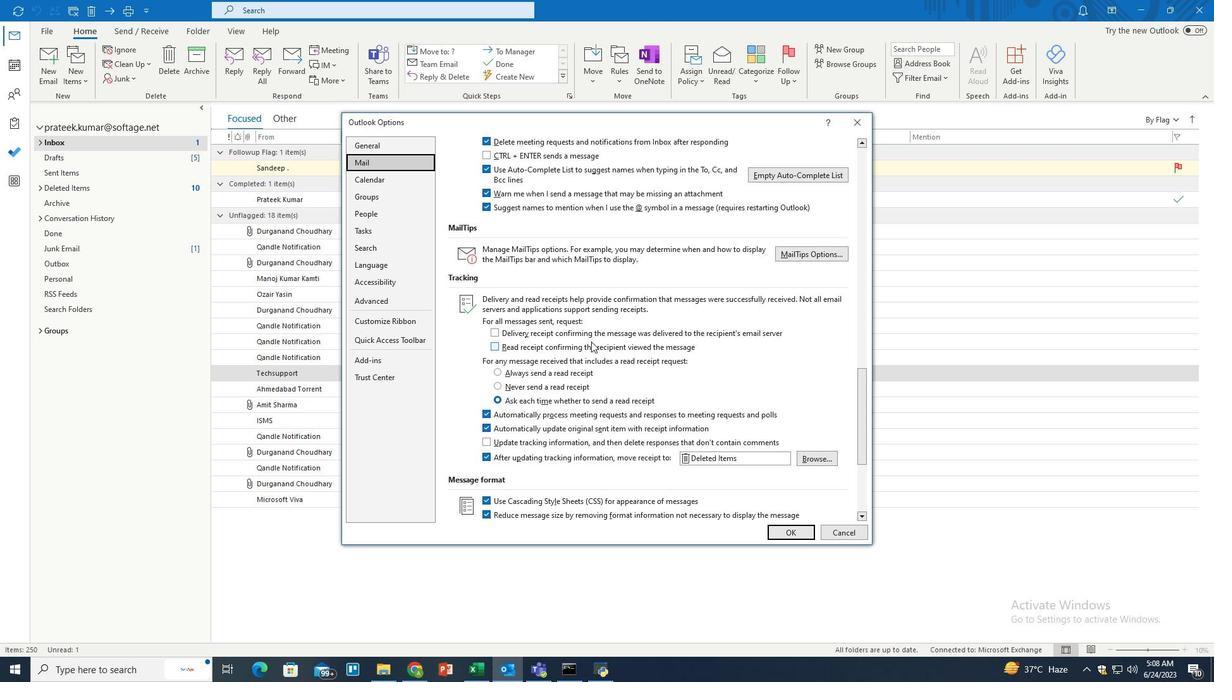 
Action: Mouse scrolled (591, 341) with delta (0, 0)
Screenshot: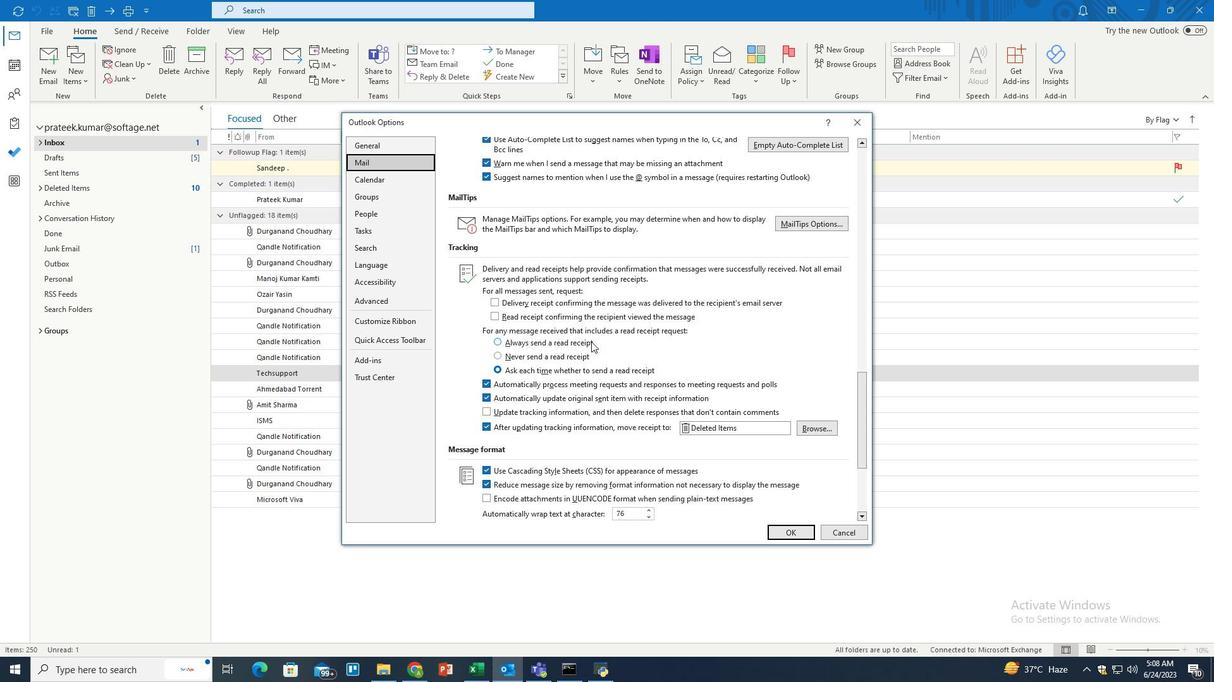 
Action: Mouse scrolled (591, 341) with delta (0, 0)
Screenshot: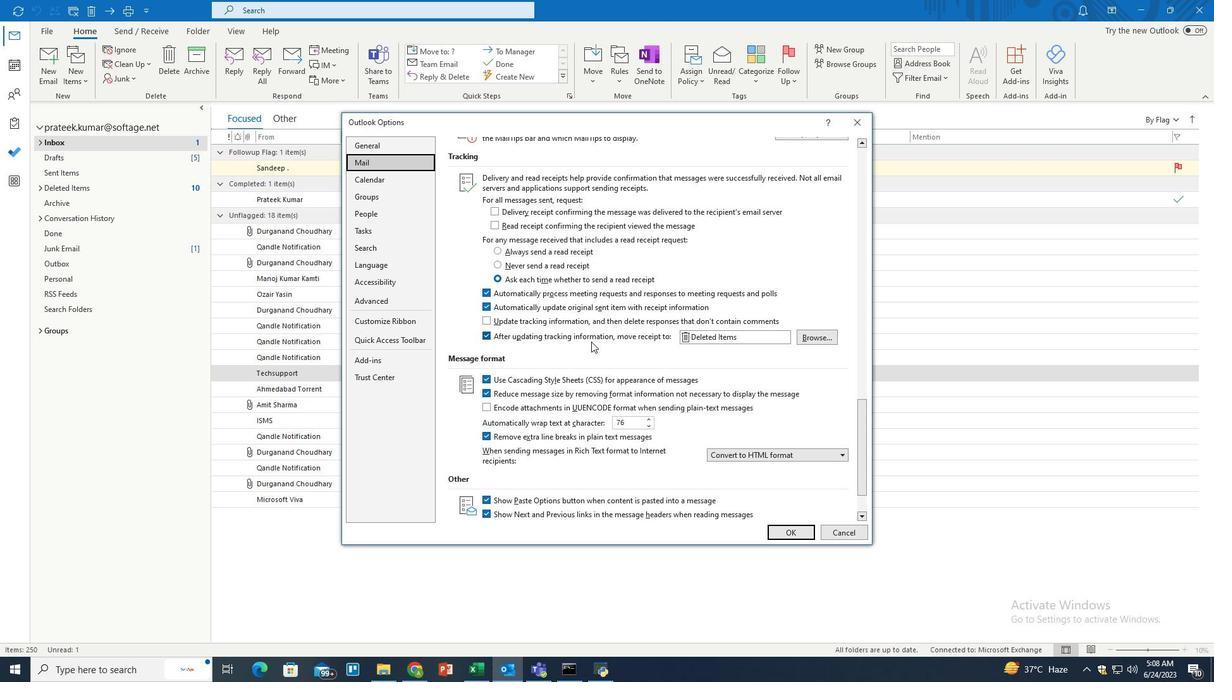 
Action: Mouse scrolled (591, 341) with delta (0, 0)
Screenshot: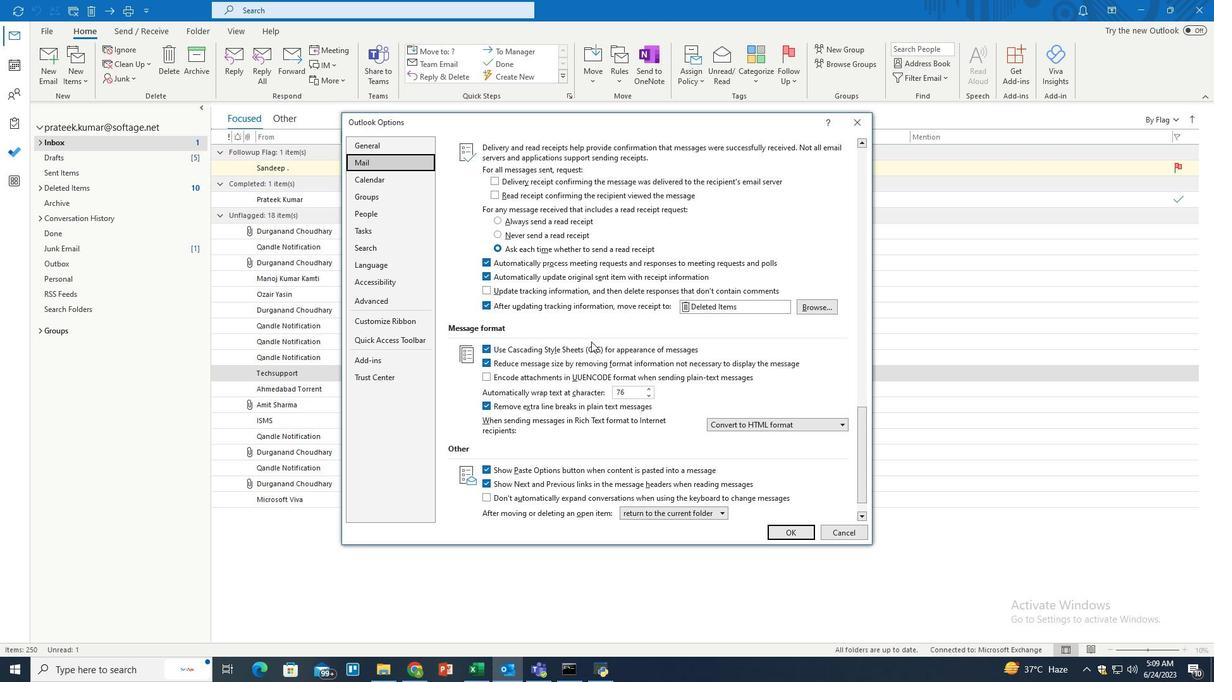 
Action: Mouse moved to (487, 347)
Screenshot: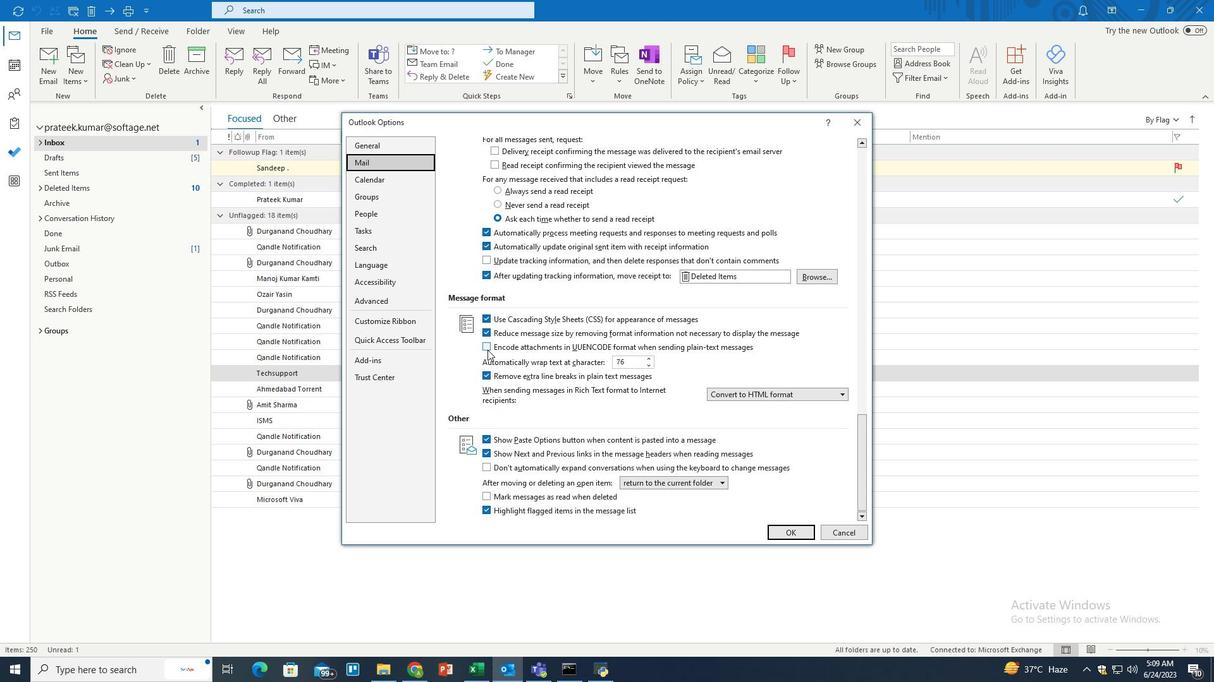 
Action: Mouse pressed left at (487, 347)
Screenshot: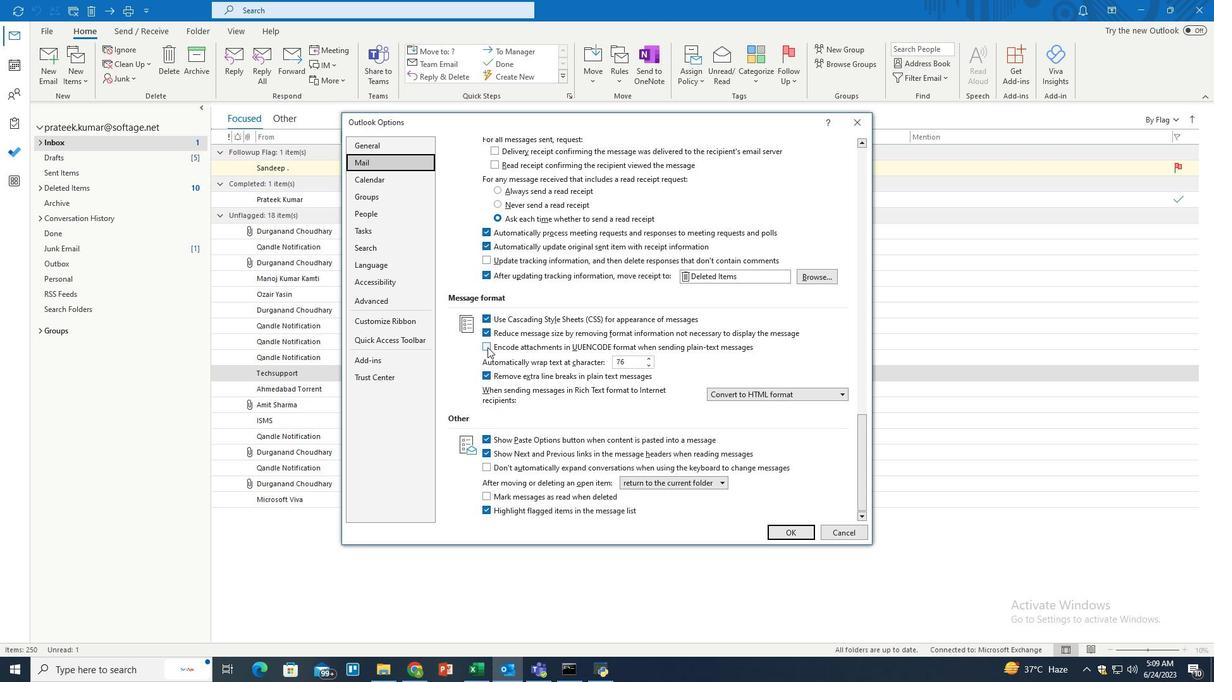 
Action: Mouse moved to (795, 533)
Screenshot: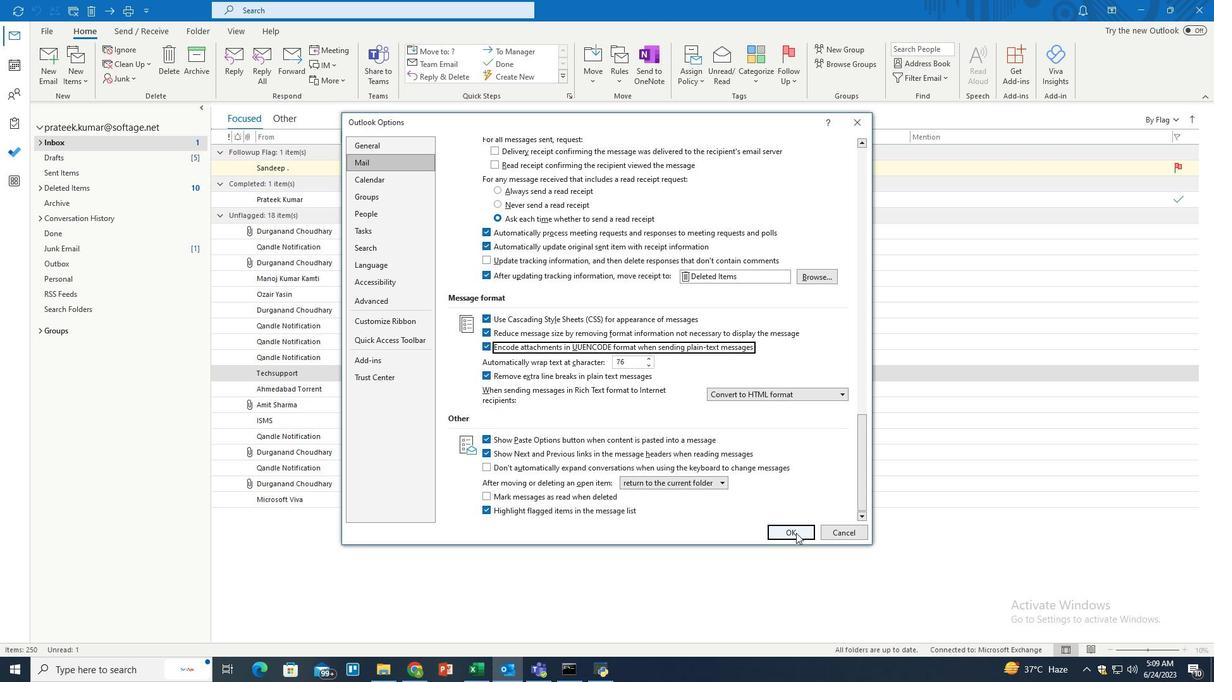 
Action: Mouse pressed left at (795, 533)
Screenshot: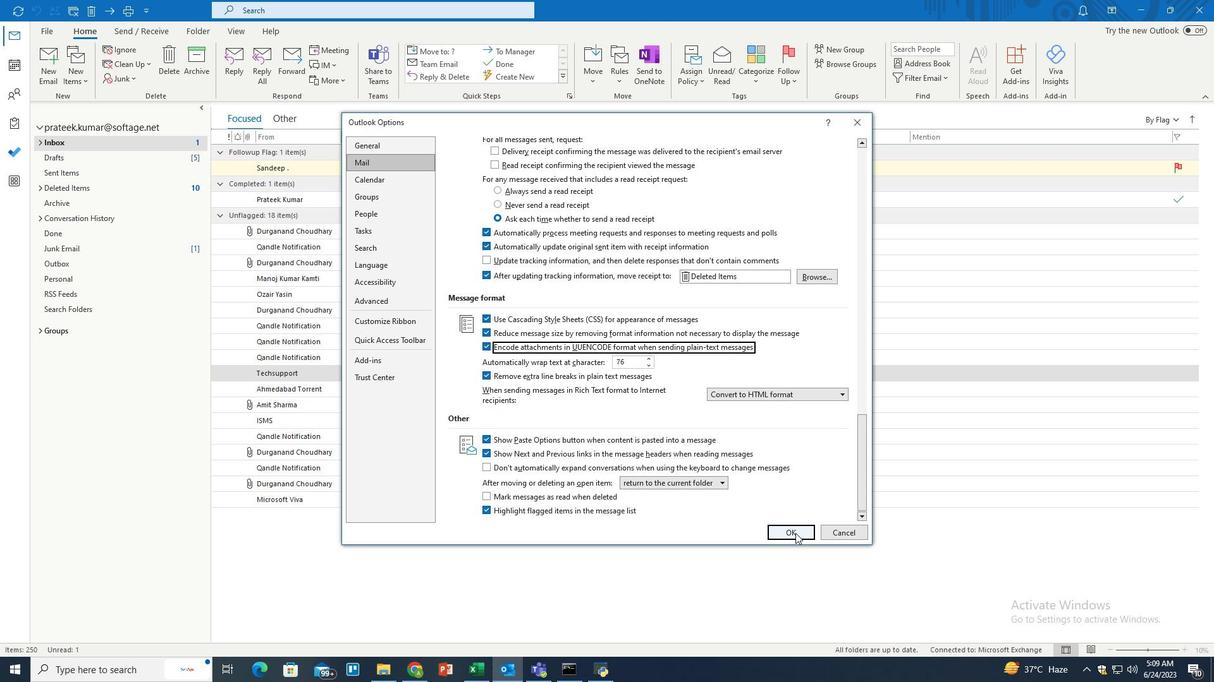 
Action: Mouse moved to (686, 393)
Screenshot: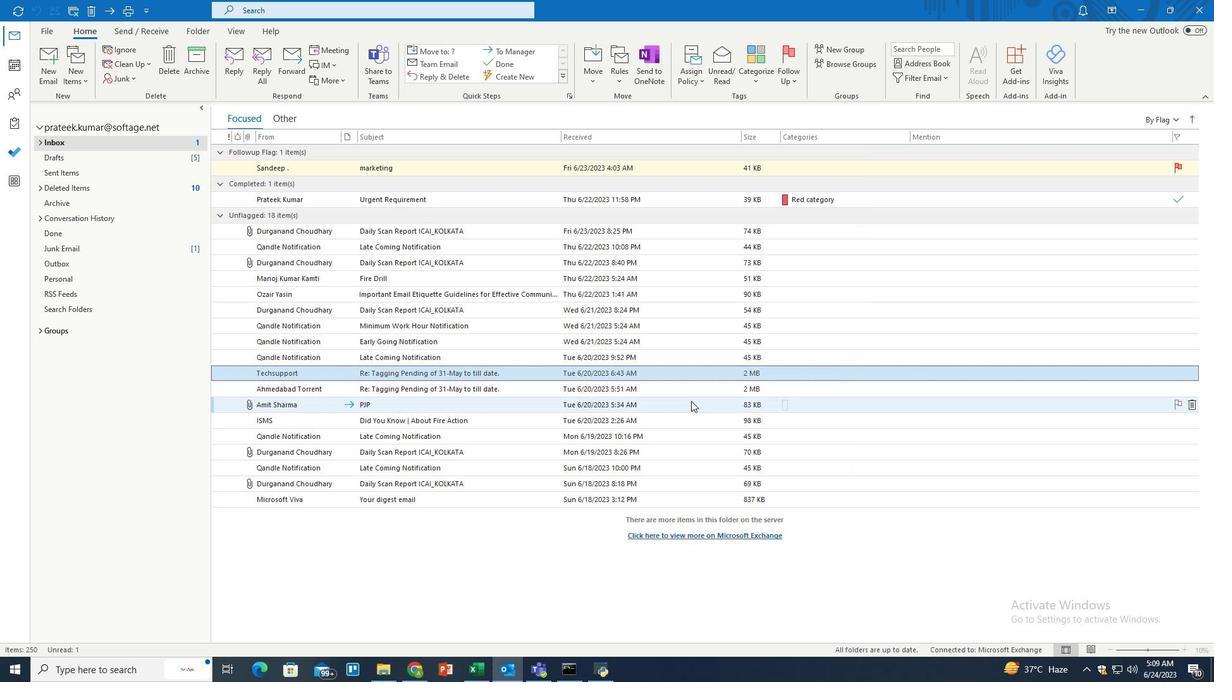 
